 Task: Create a due date automation trigger when advanced on, 2 days before a card is due add dates with a due date at 11:00 AM.
Action: Mouse moved to (1184, 335)
Screenshot: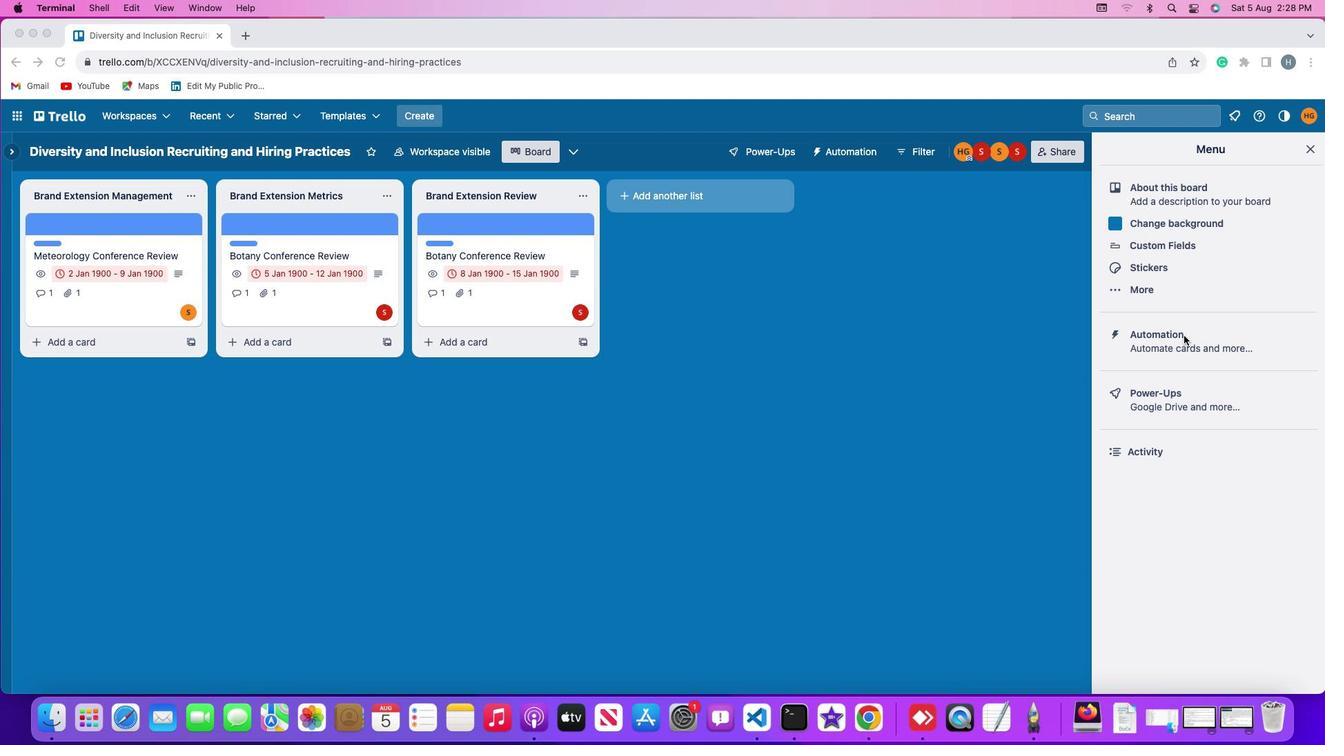 
Action: Mouse pressed left at (1184, 335)
Screenshot: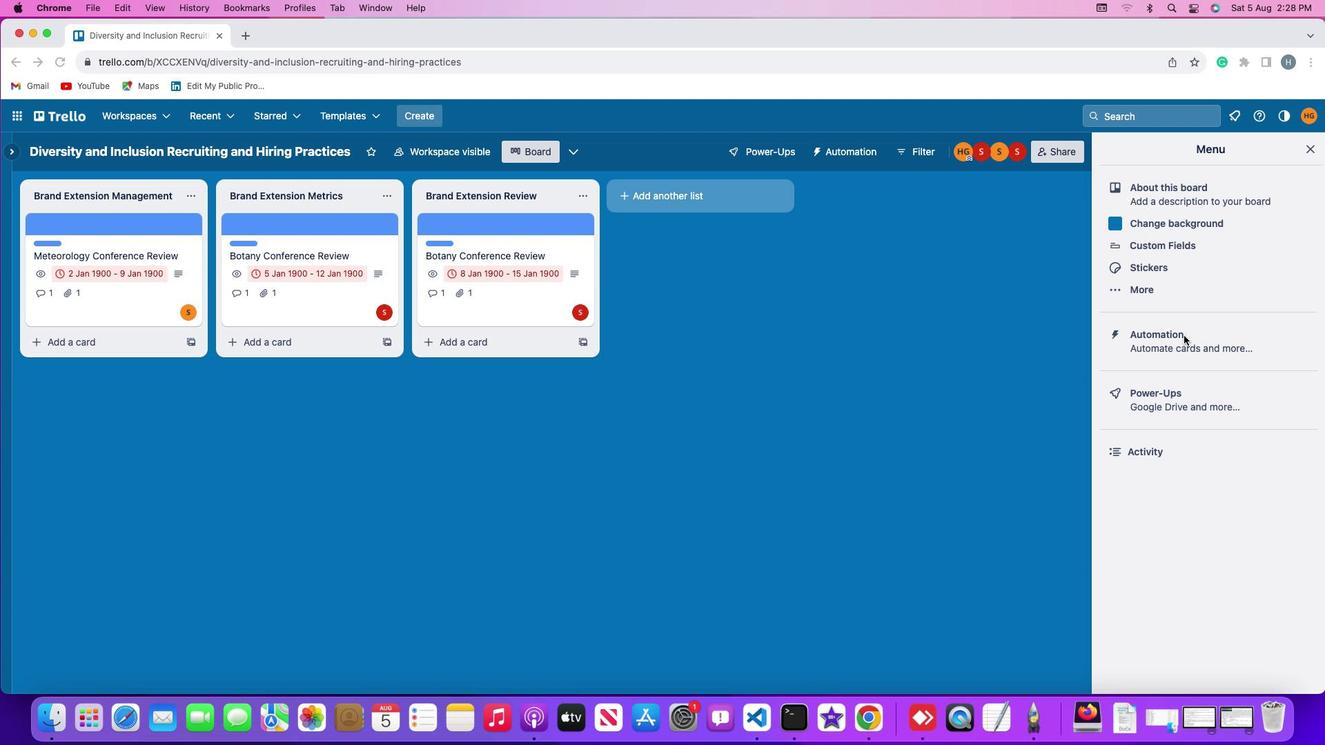 
Action: Mouse pressed left at (1184, 335)
Screenshot: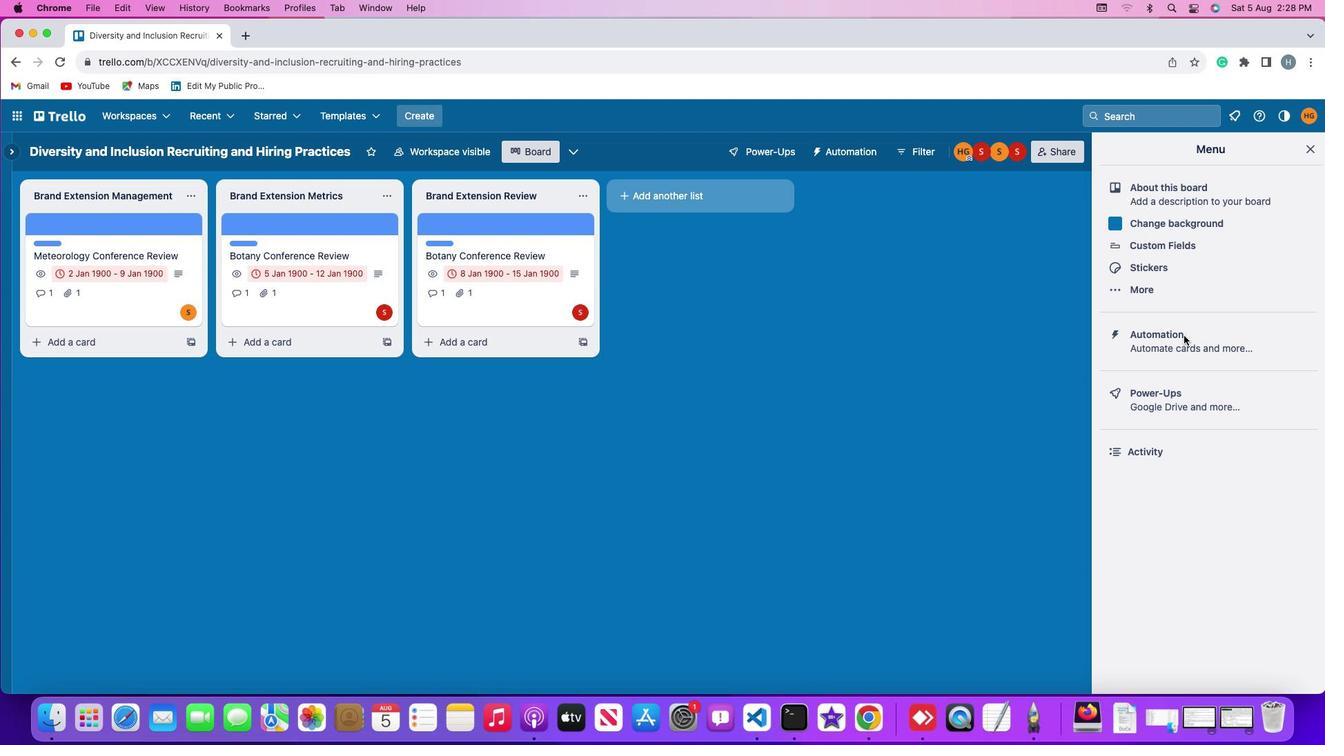 
Action: Mouse moved to (96, 329)
Screenshot: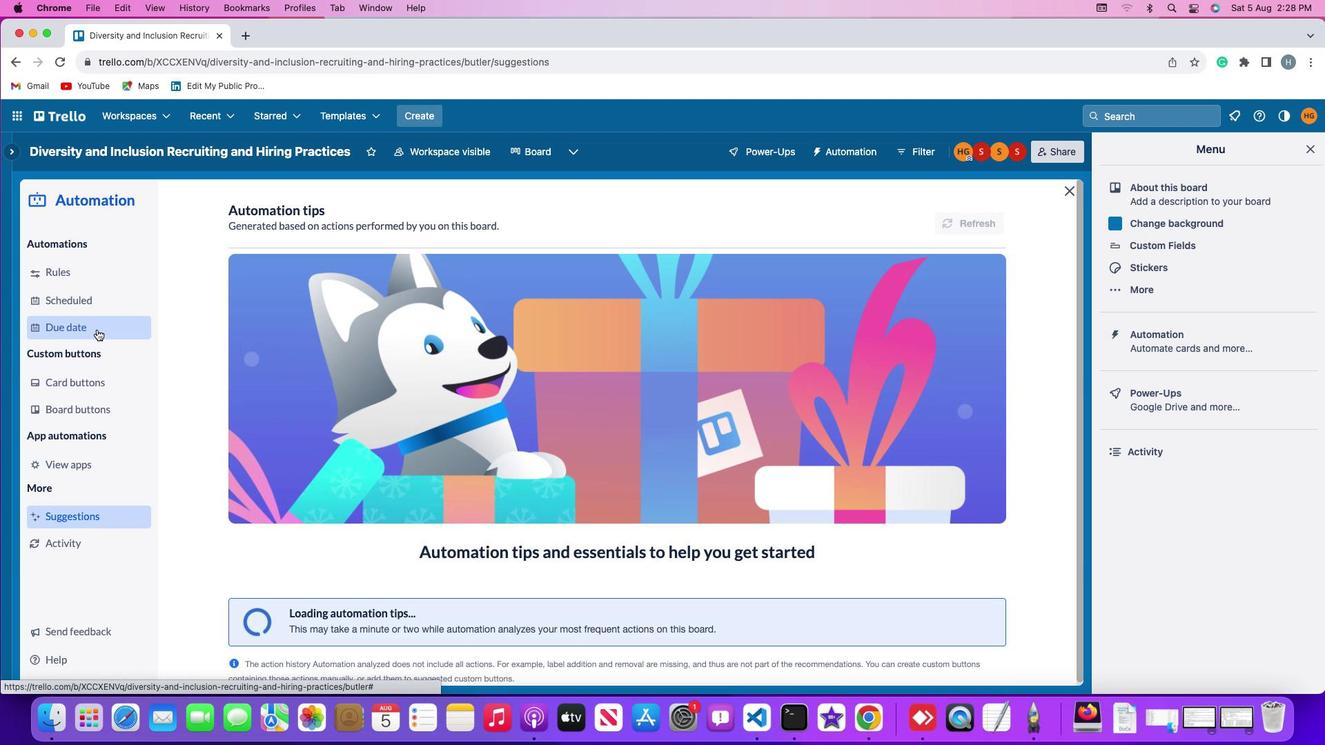 
Action: Mouse pressed left at (96, 329)
Screenshot: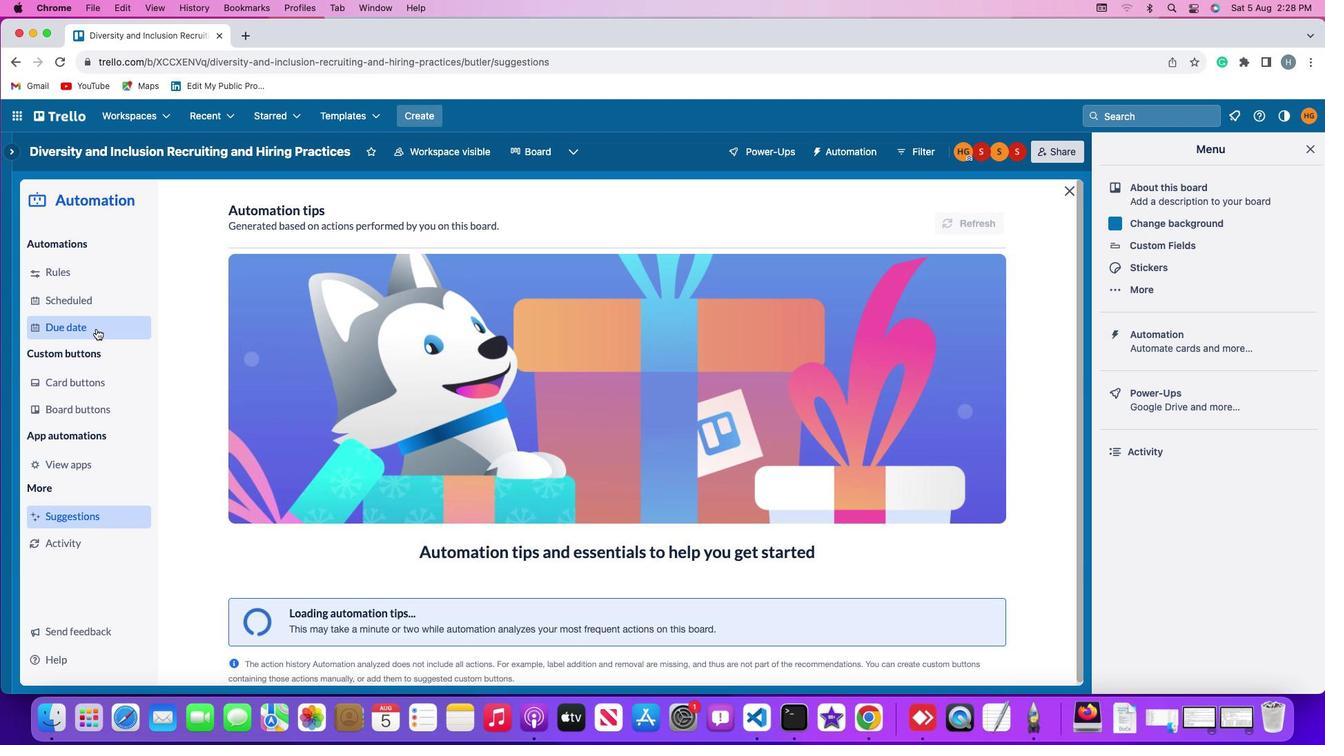 
Action: Mouse moved to (935, 214)
Screenshot: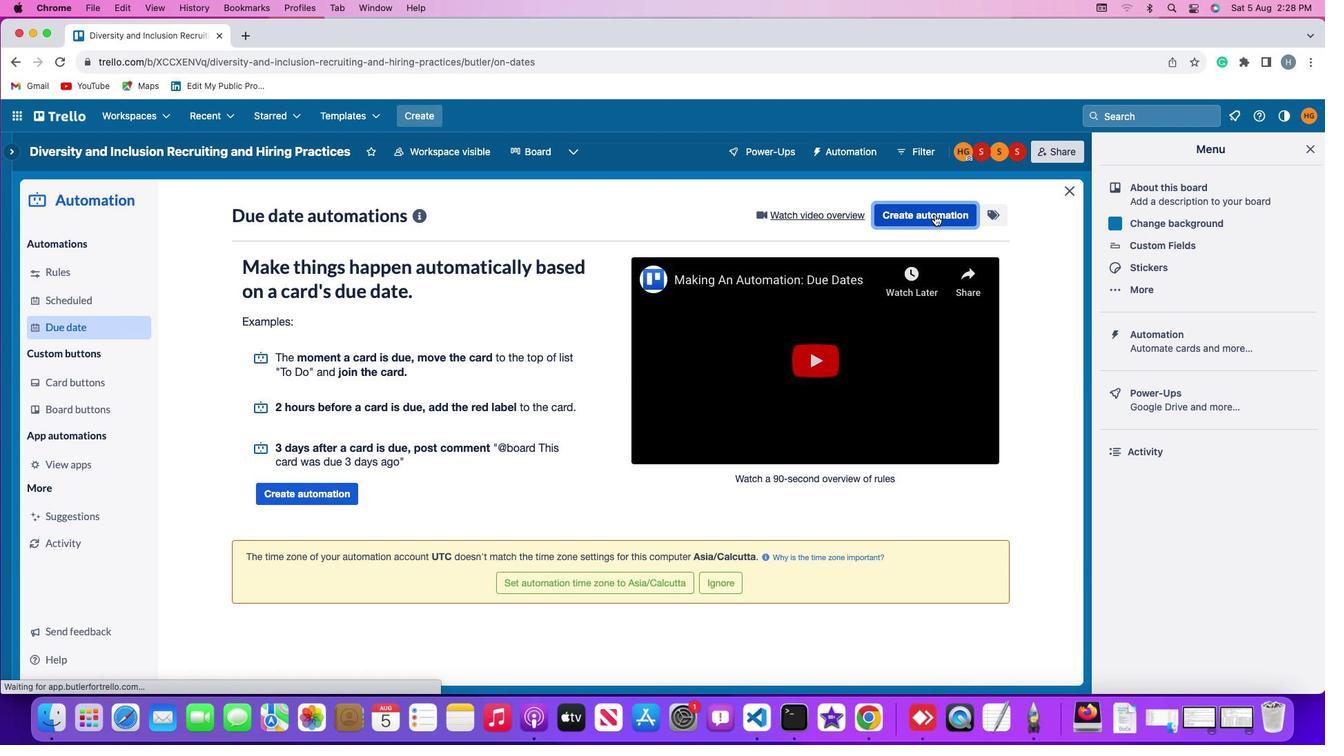 
Action: Mouse pressed left at (935, 214)
Screenshot: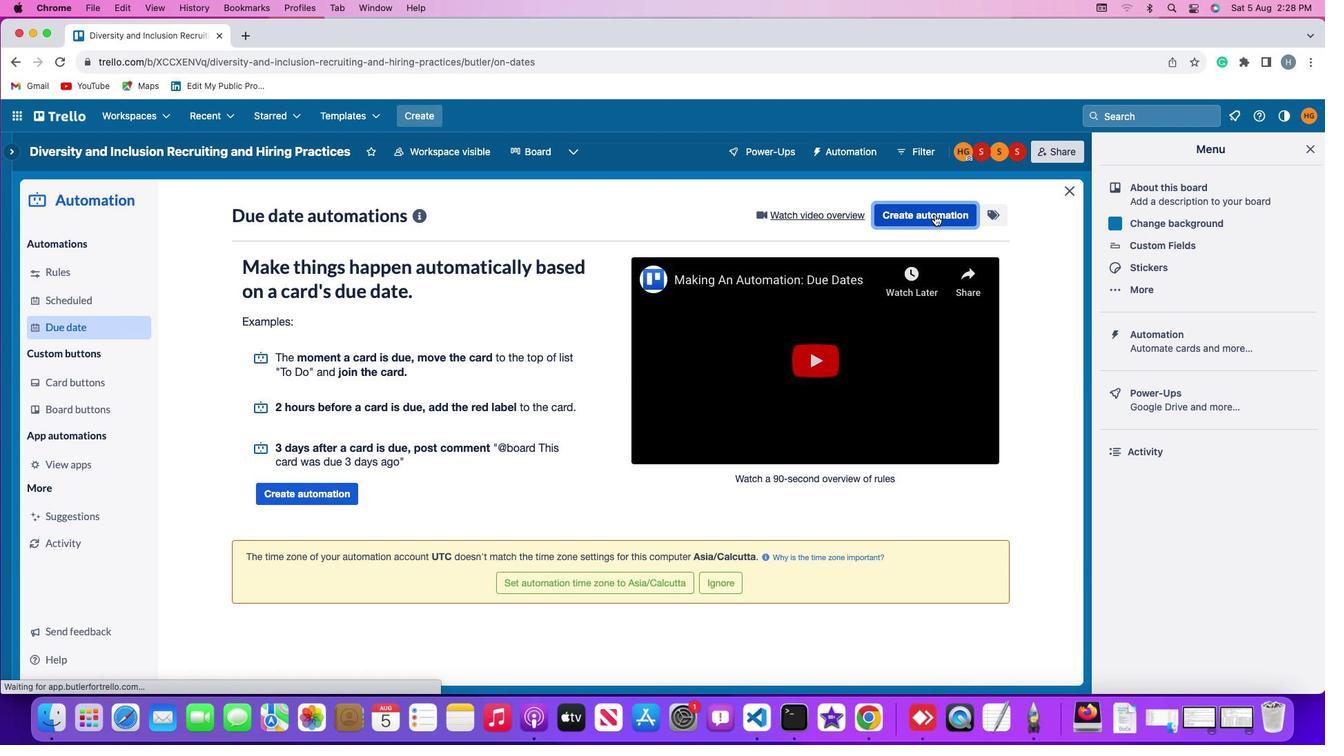 
Action: Mouse moved to (619, 341)
Screenshot: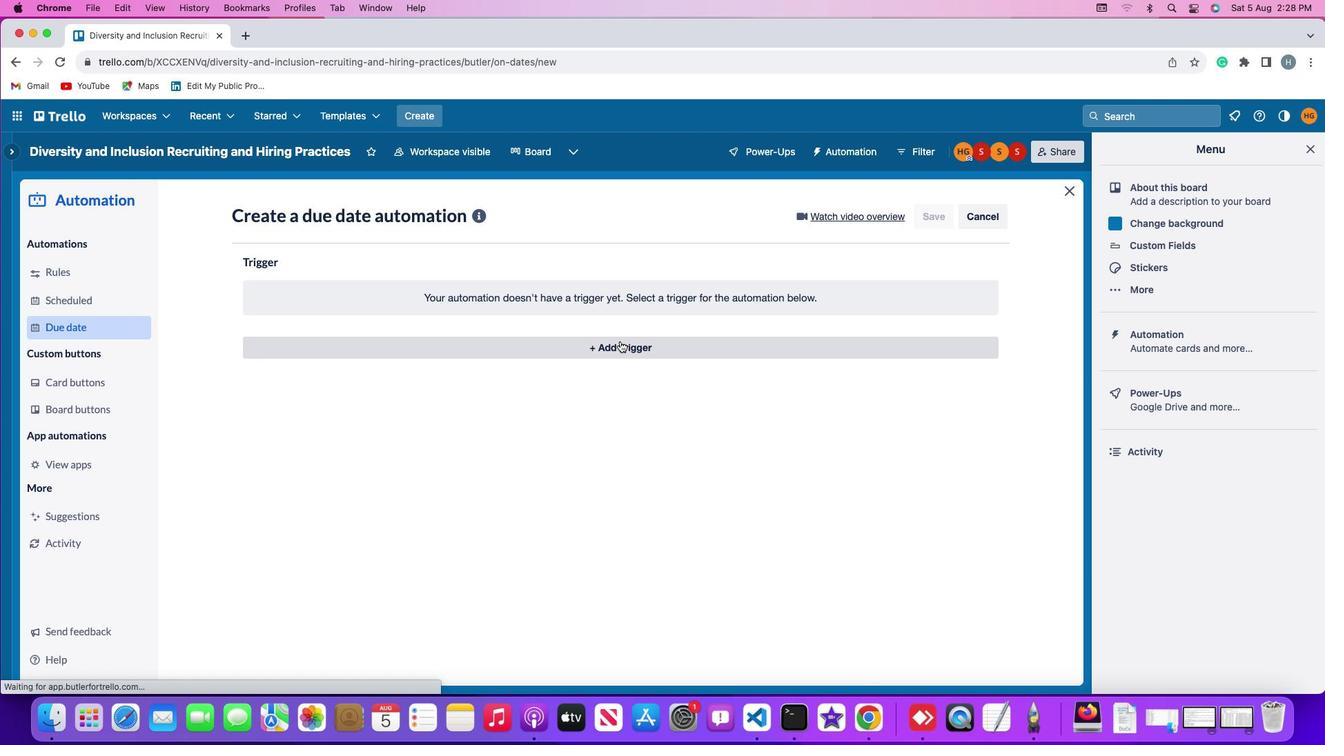 
Action: Mouse pressed left at (619, 341)
Screenshot: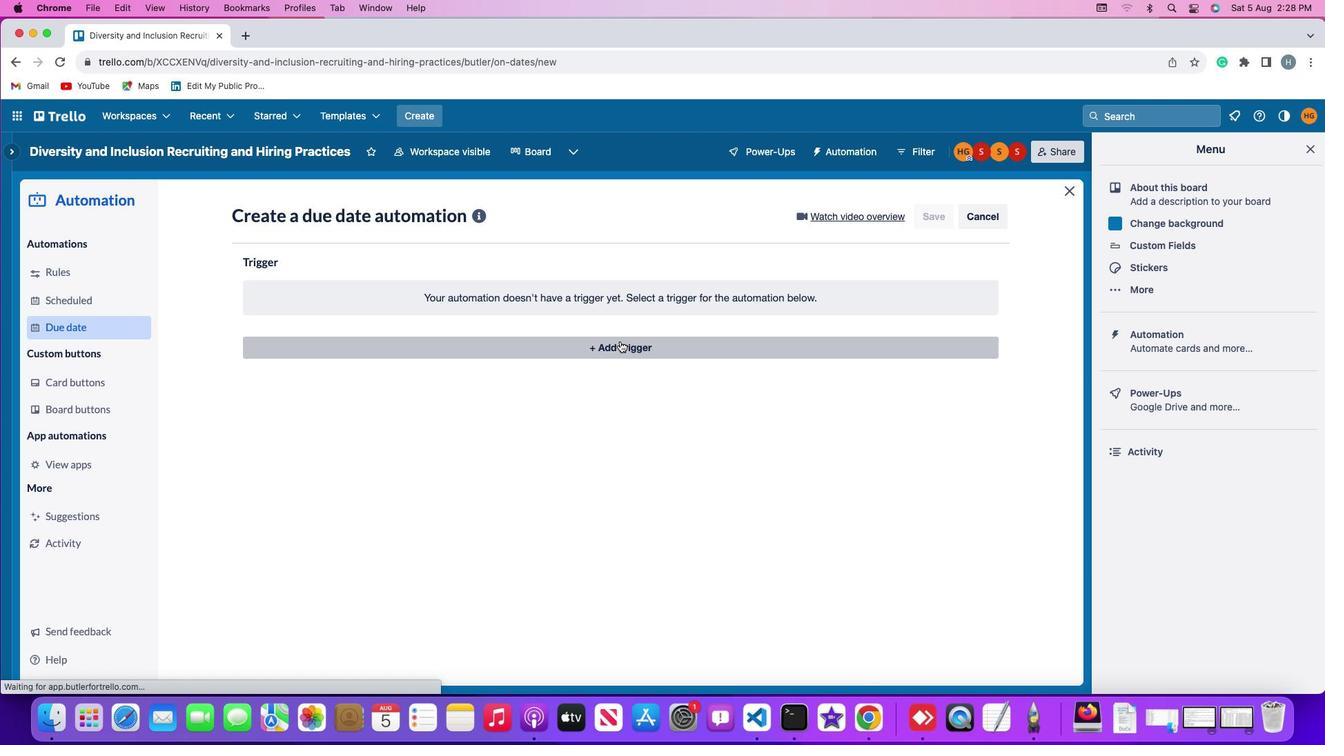 
Action: Mouse moved to (277, 553)
Screenshot: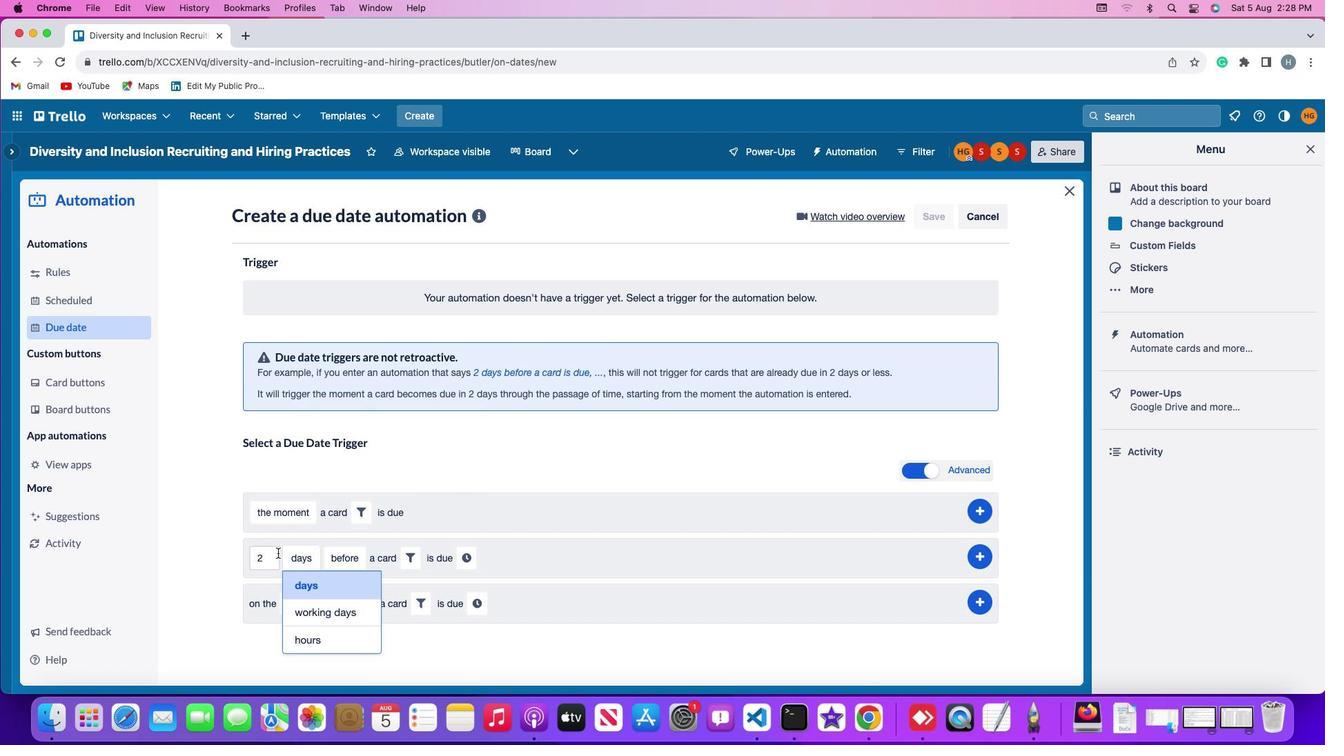 
Action: Mouse pressed left at (277, 553)
Screenshot: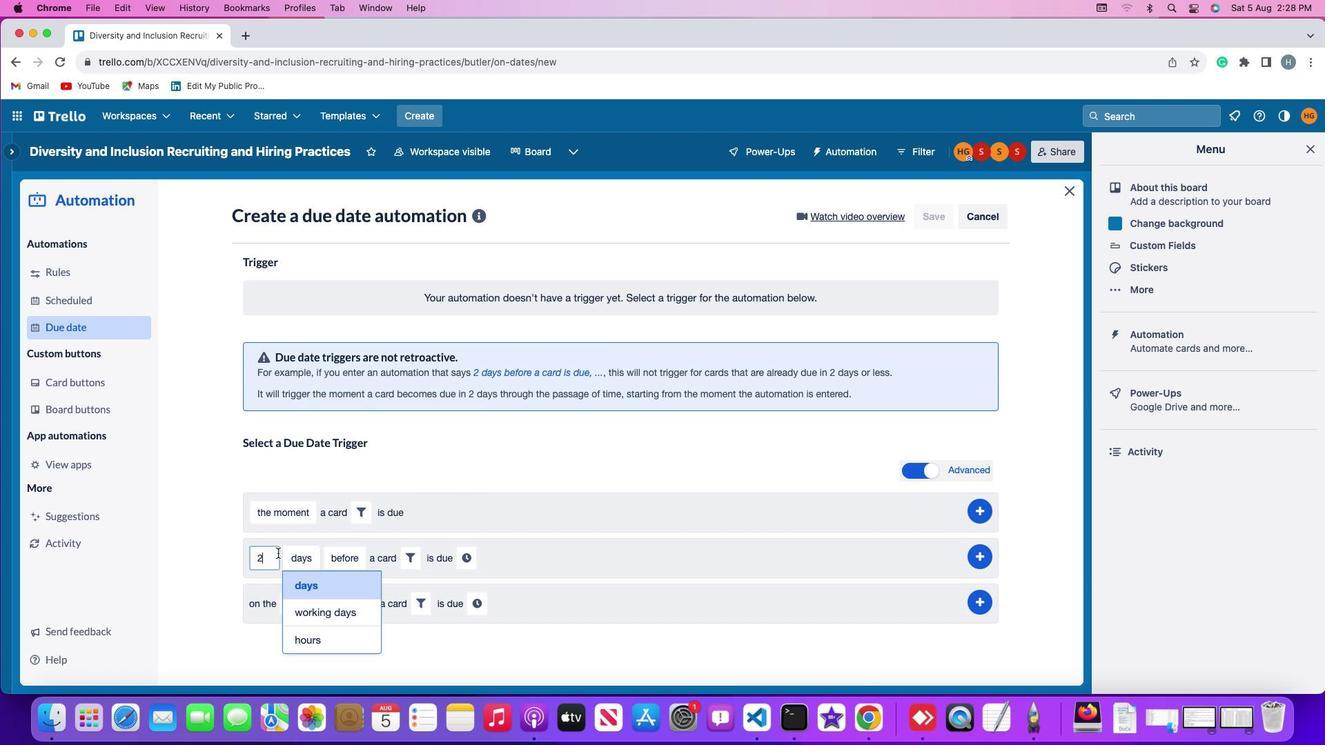 
Action: Mouse moved to (278, 553)
Screenshot: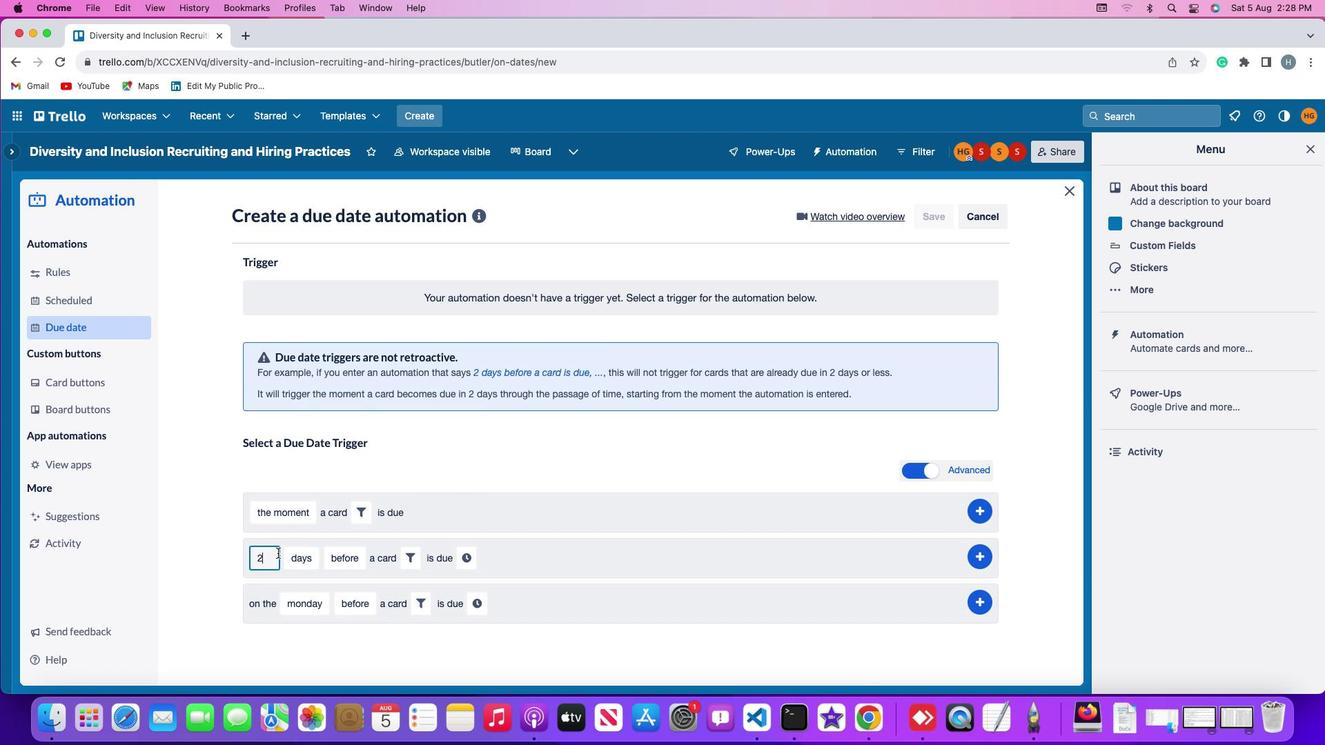
Action: Key pressed Key.backspace'2'
Screenshot: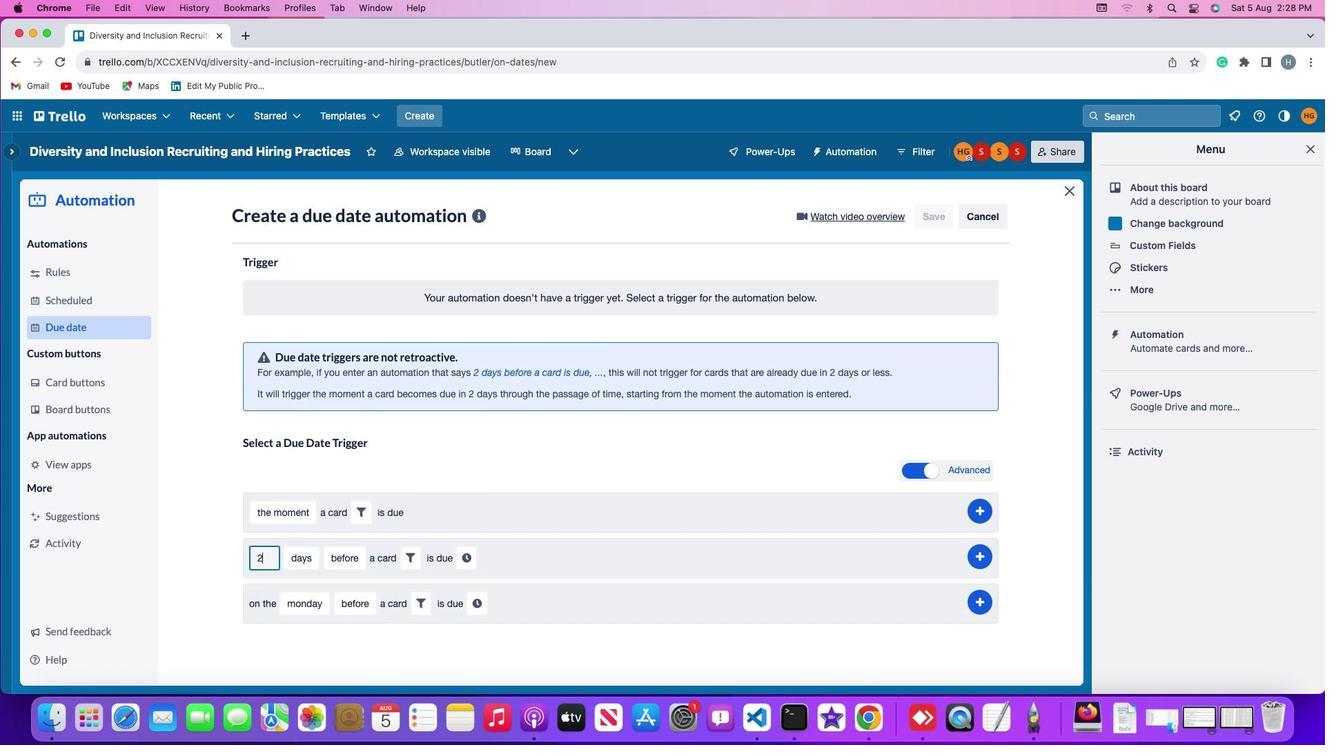 
Action: Mouse moved to (299, 557)
Screenshot: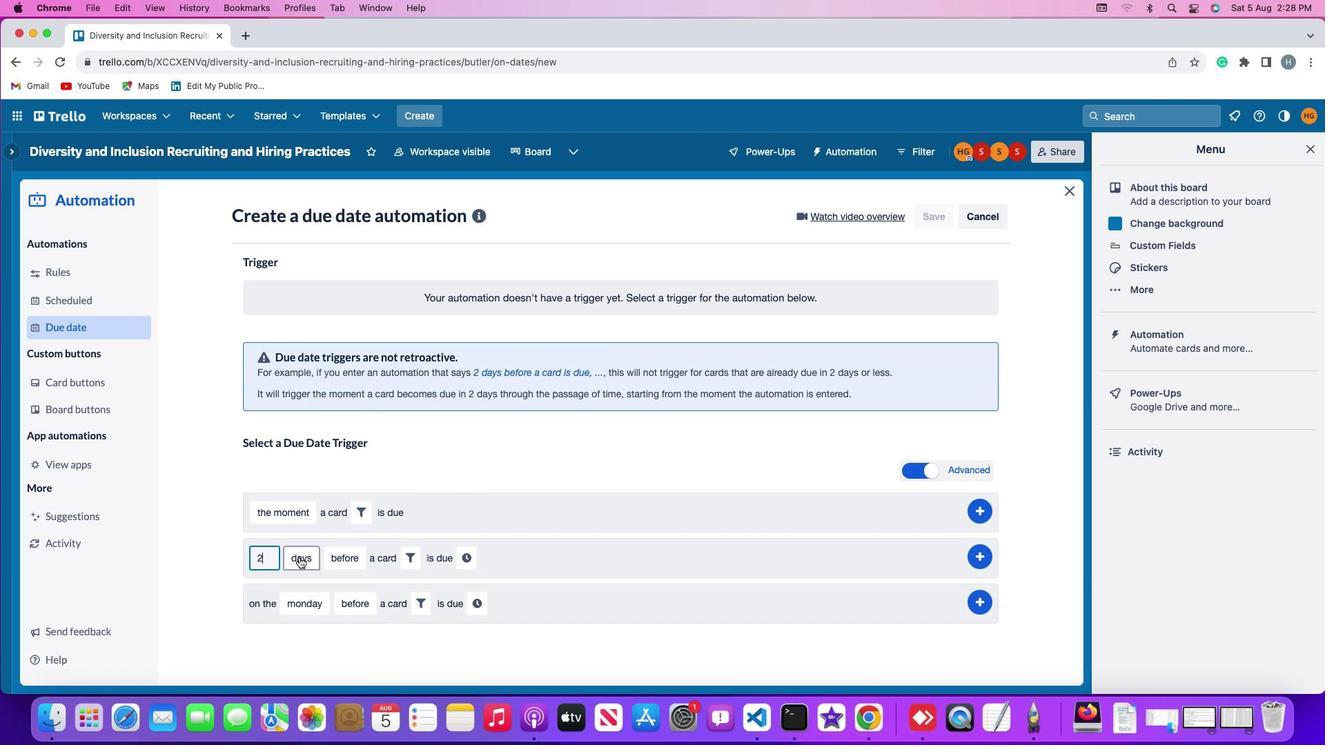 
Action: Mouse pressed left at (299, 557)
Screenshot: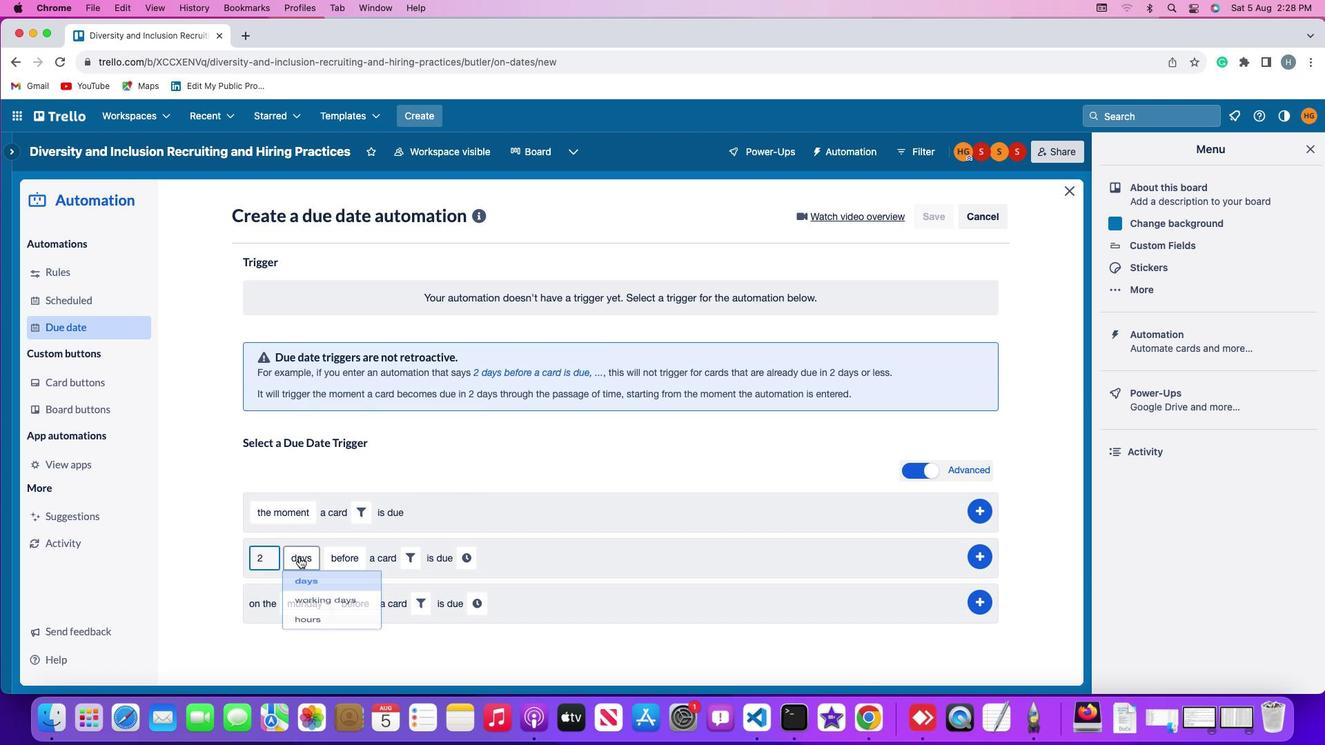 
Action: Mouse moved to (310, 582)
Screenshot: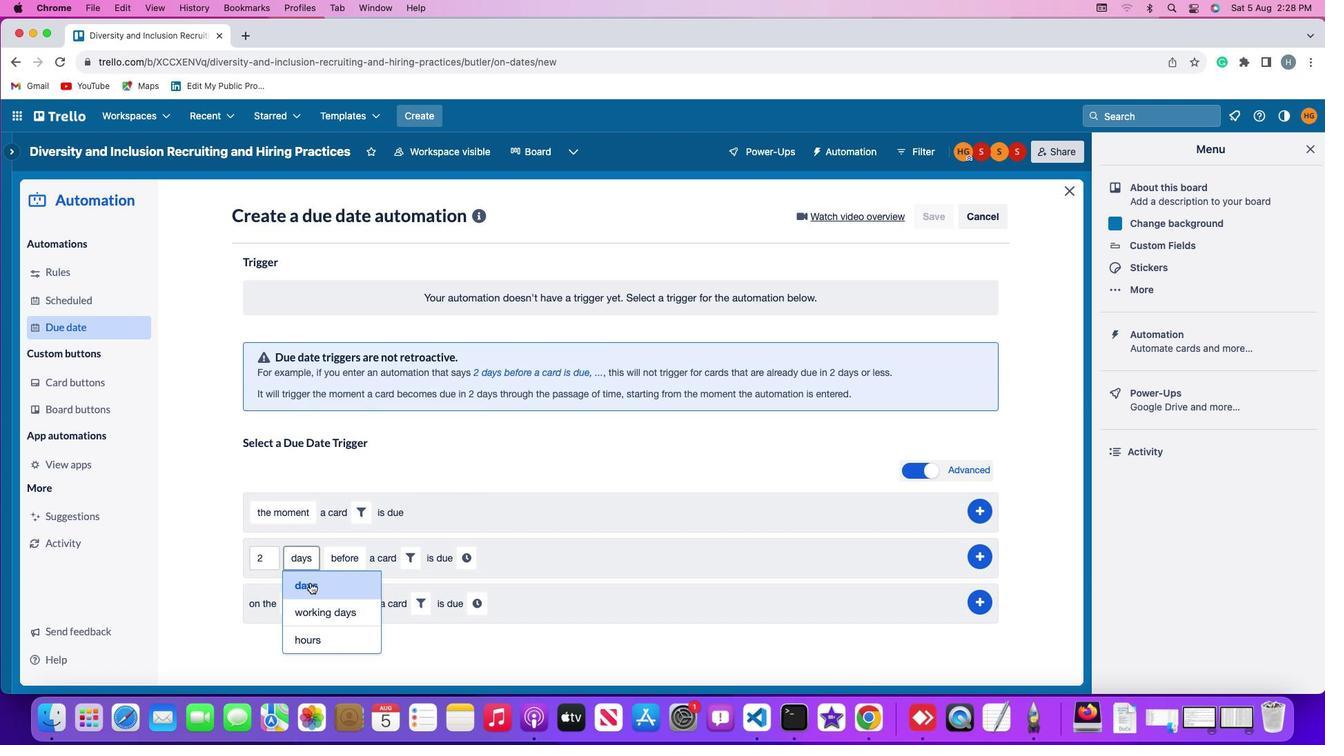 
Action: Mouse pressed left at (310, 582)
Screenshot: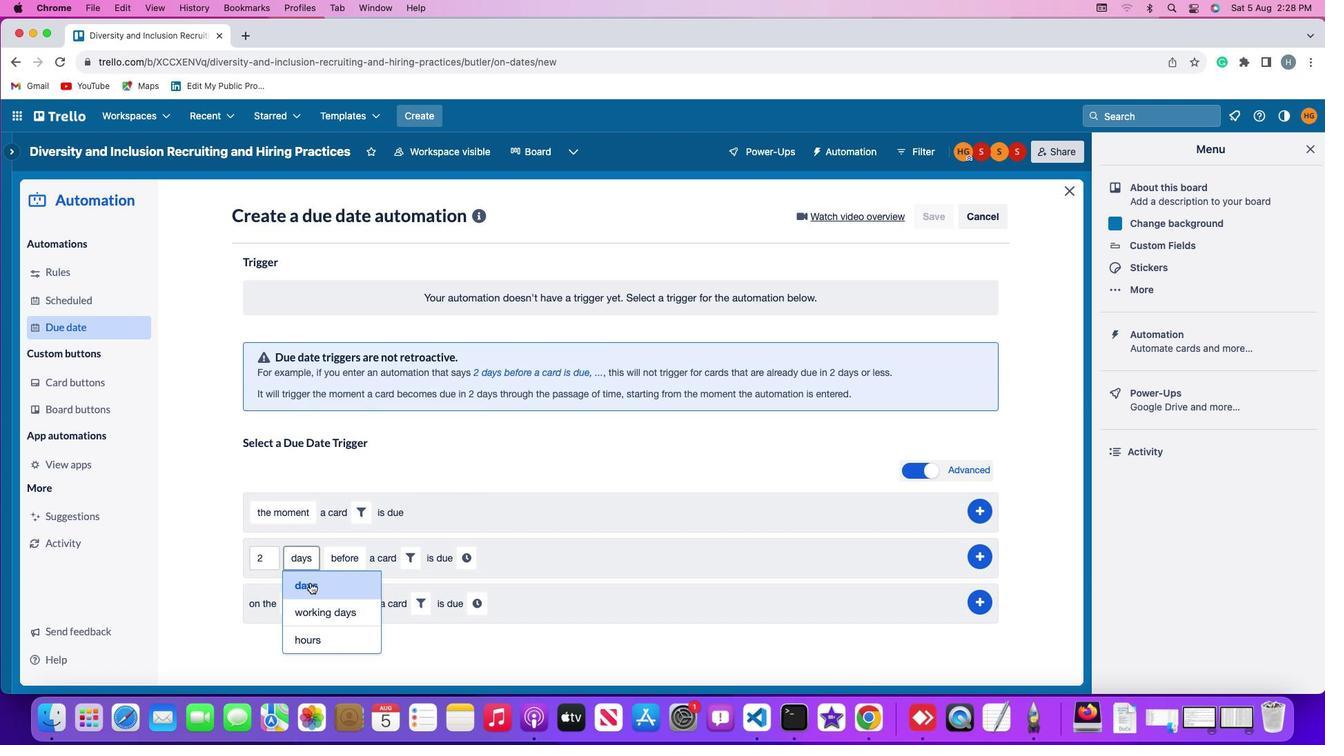 
Action: Mouse moved to (341, 560)
Screenshot: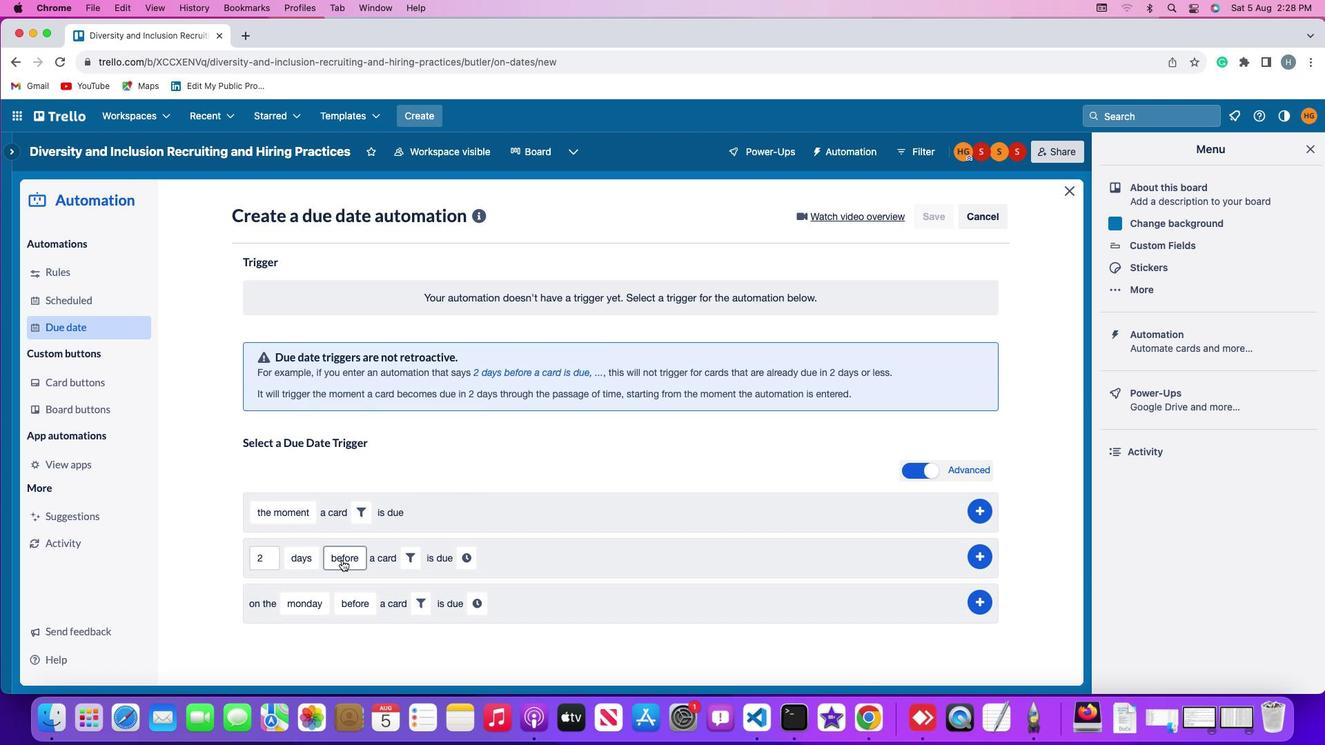 
Action: Mouse pressed left at (341, 560)
Screenshot: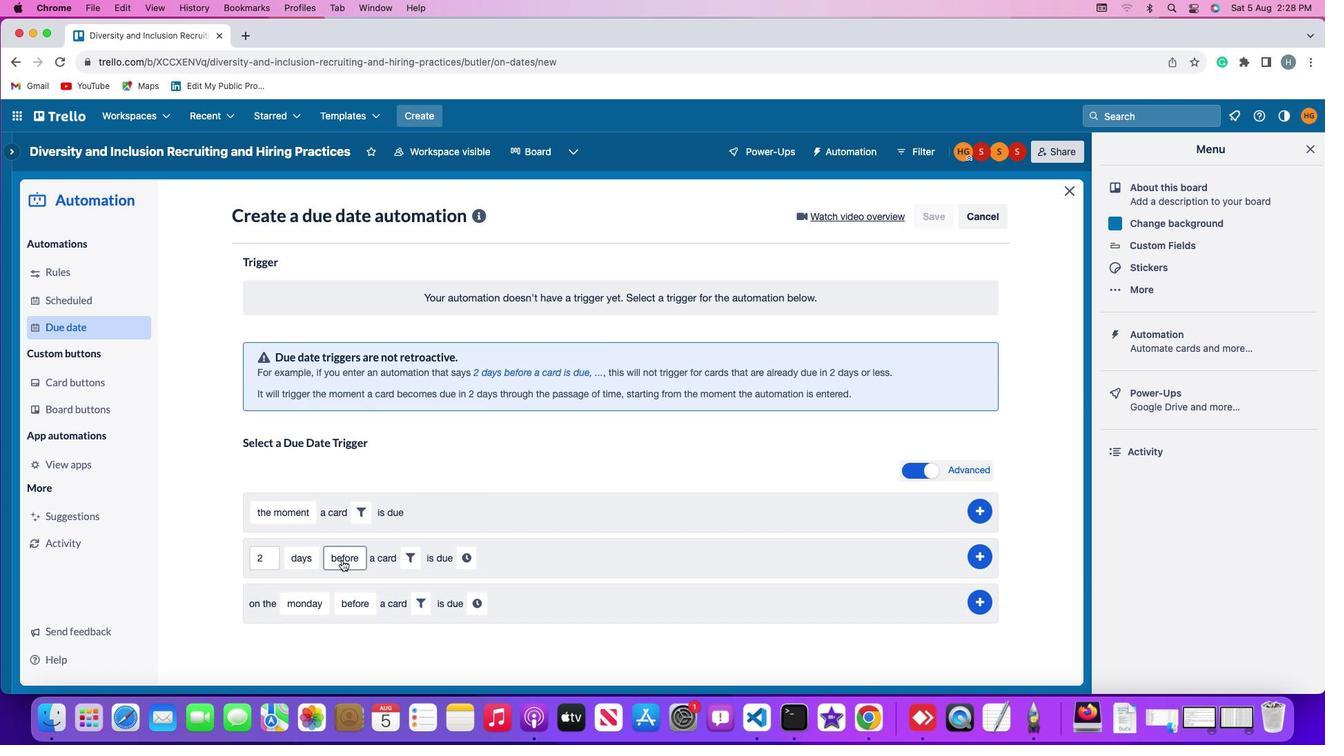 
Action: Mouse moved to (350, 583)
Screenshot: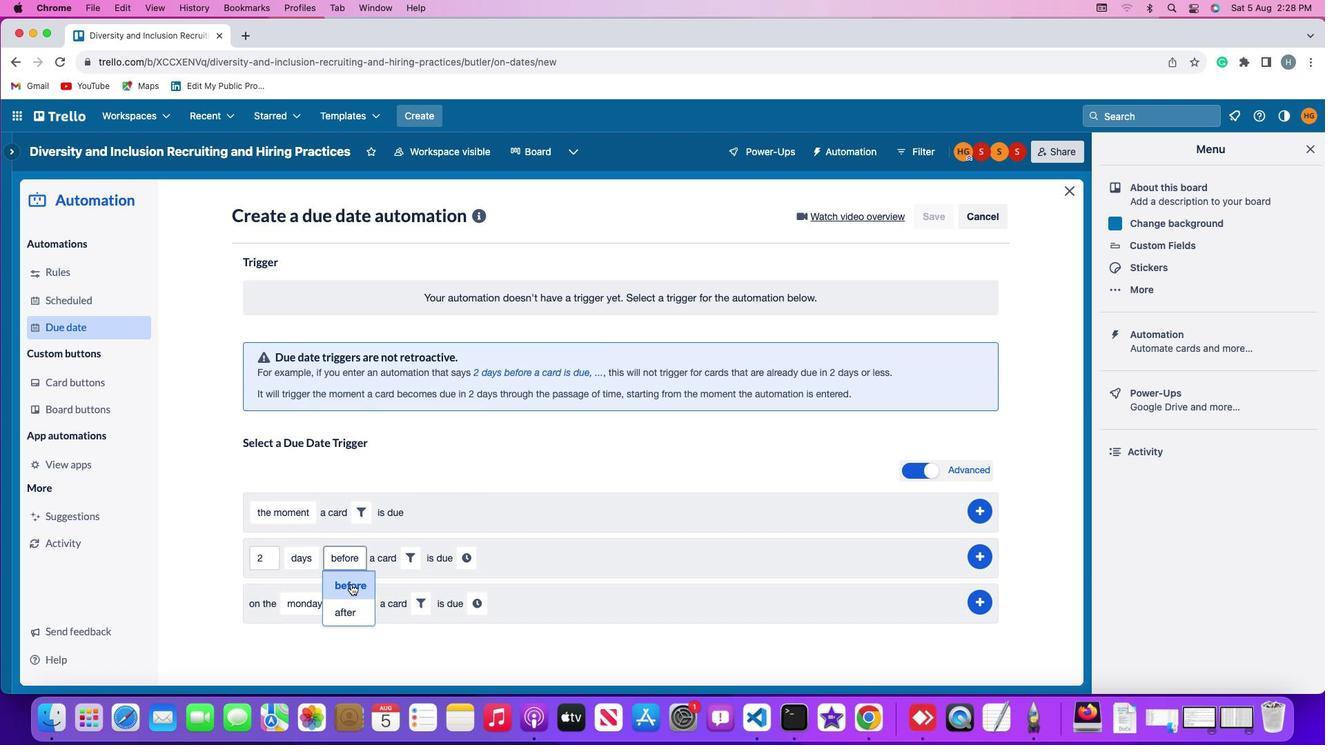 
Action: Mouse pressed left at (350, 583)
Screenshot: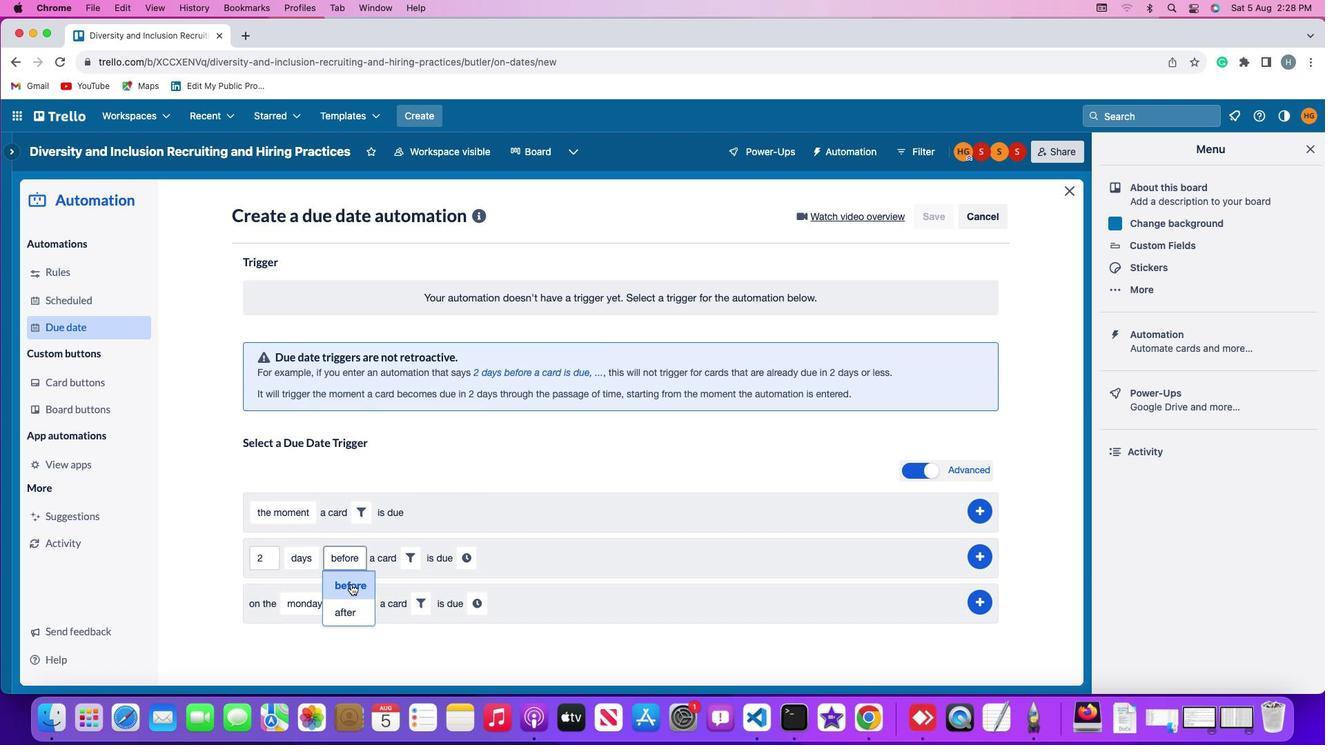 
Action: Mouse moved to (404, 559)
Screenshot: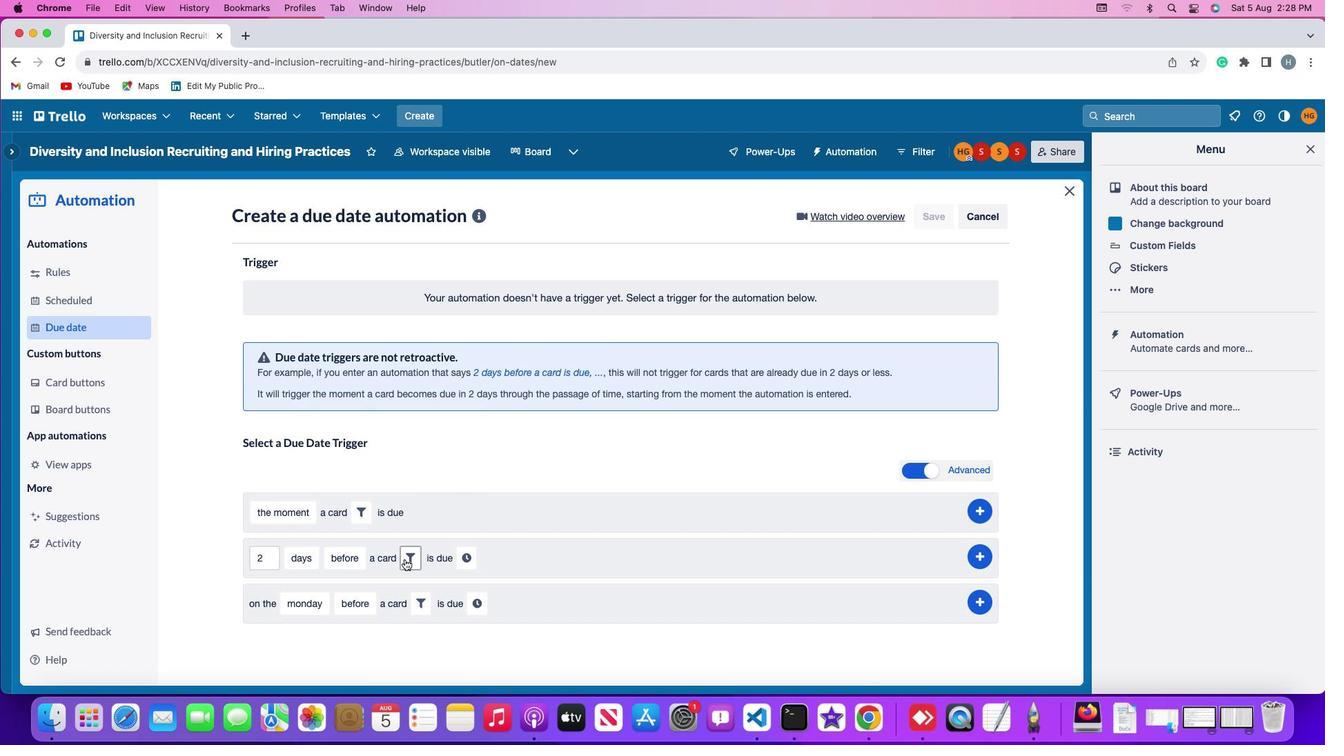 
Action: Mouse pressed left at (404, 559)
Screenshot: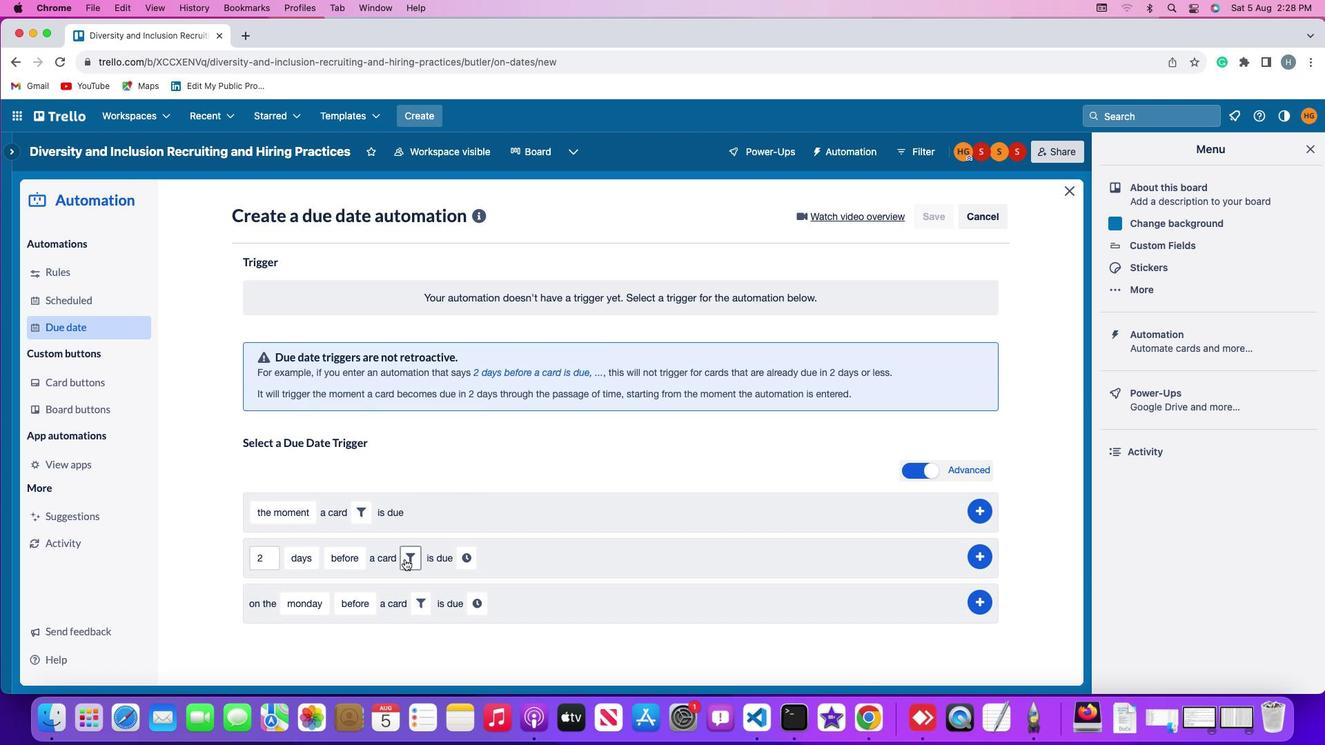
Action: Mouse moved to (481, 601)
Screenshot: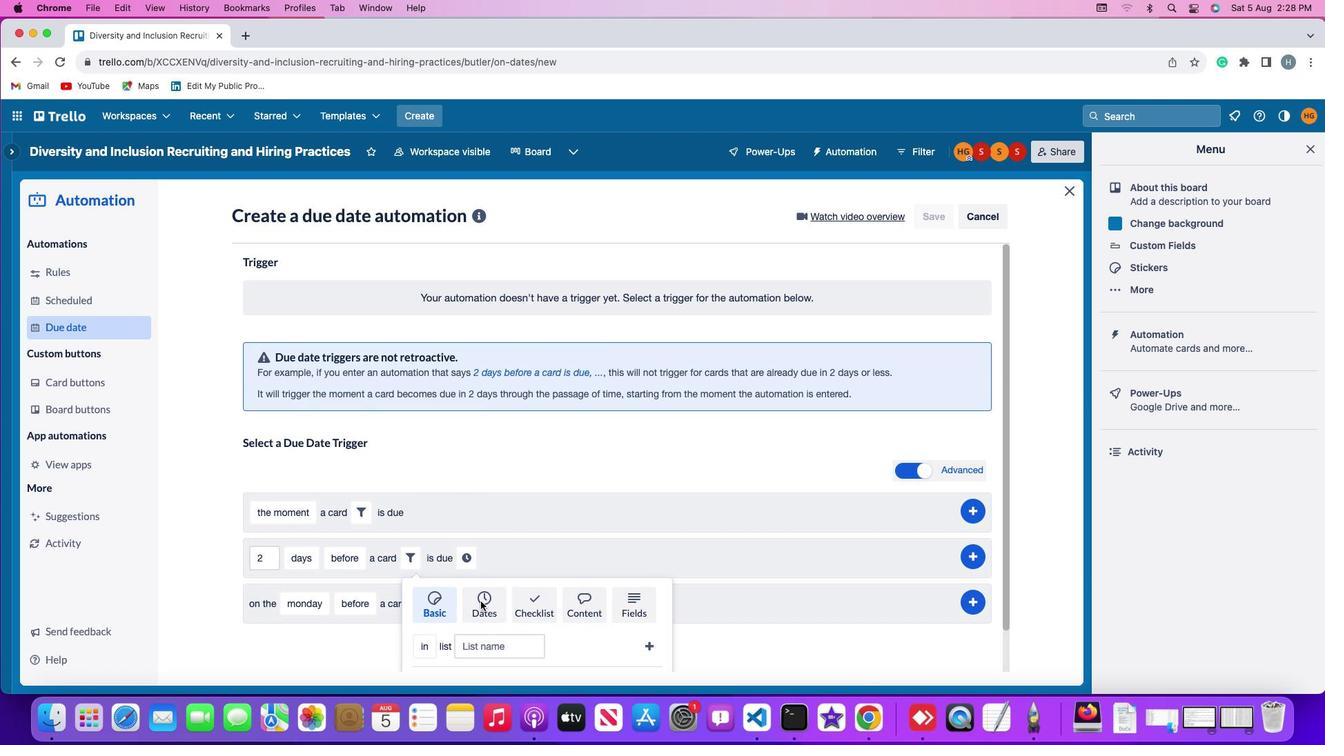 
Action: Mouse pressed left at (481, 601)
Screenshot: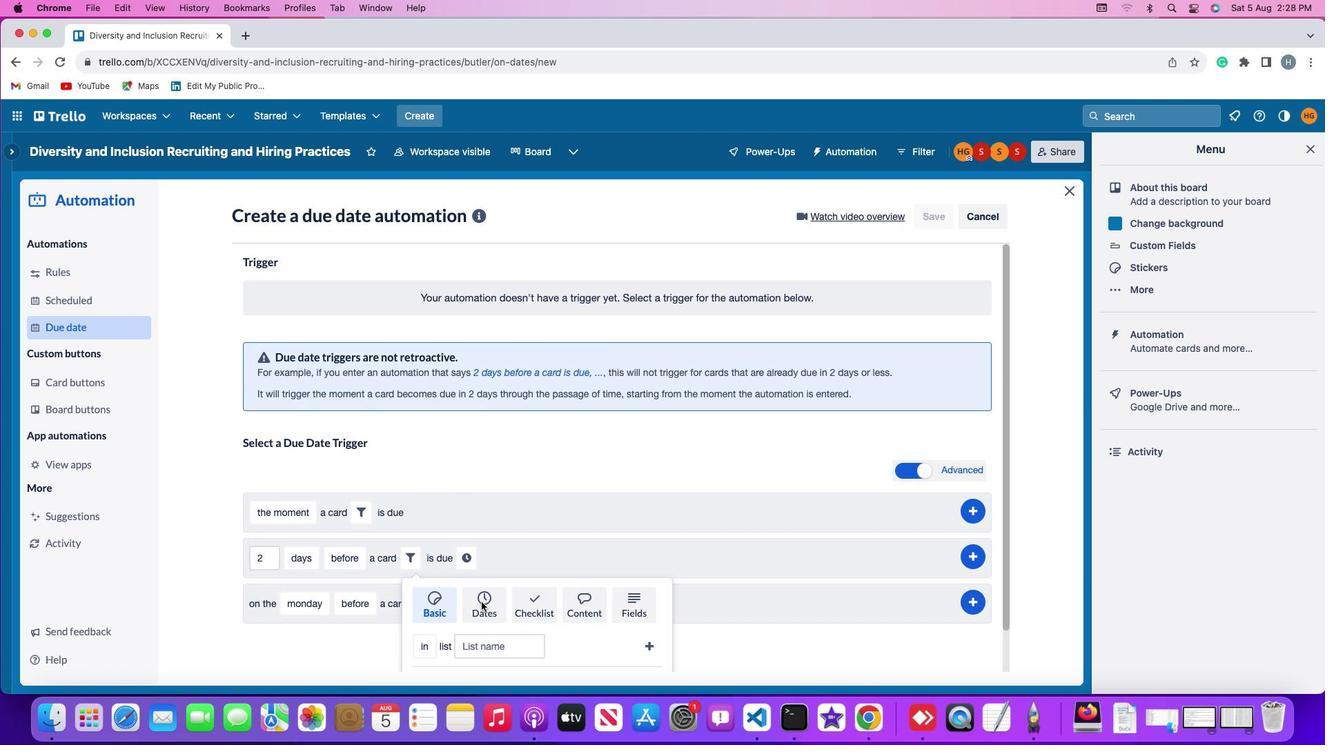 
Action: Mouse moved to (484, 599)
Screenshot: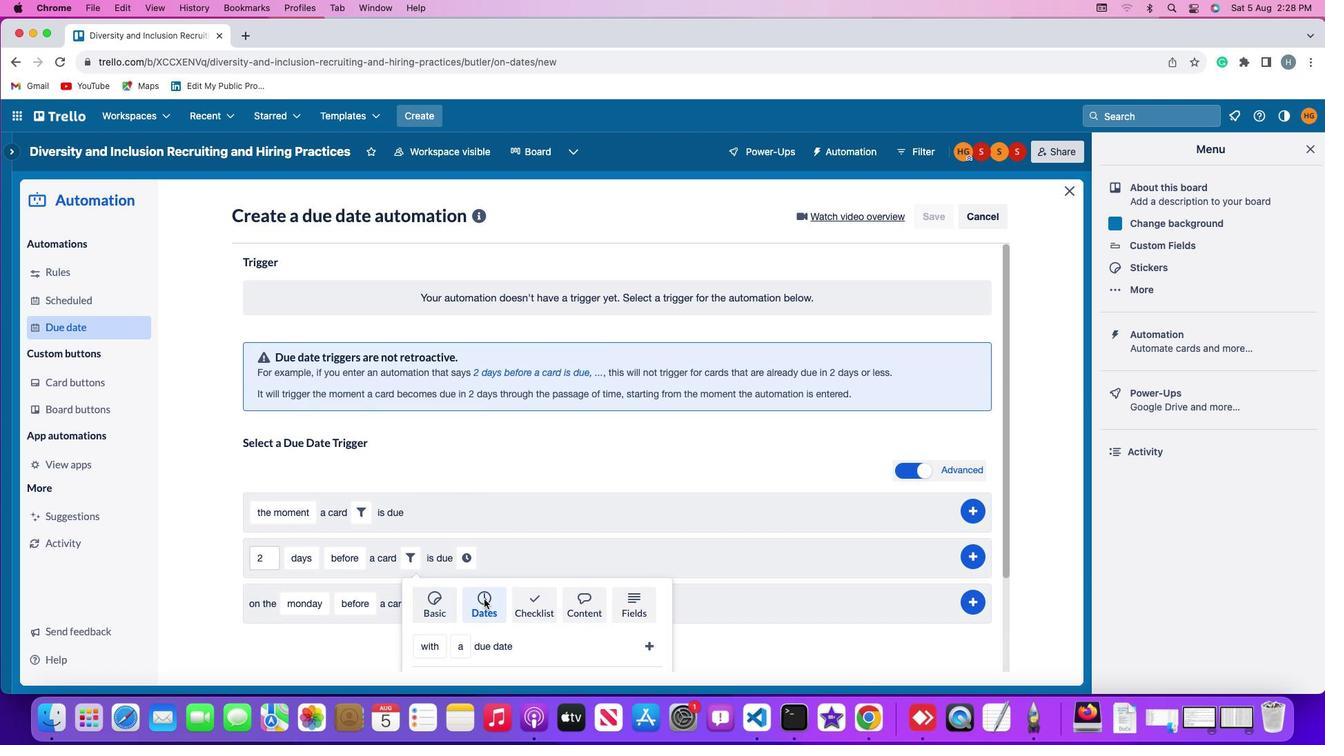 
Action: Mouse scrolled (484, 599) with delta (0, 0)
Screenshot: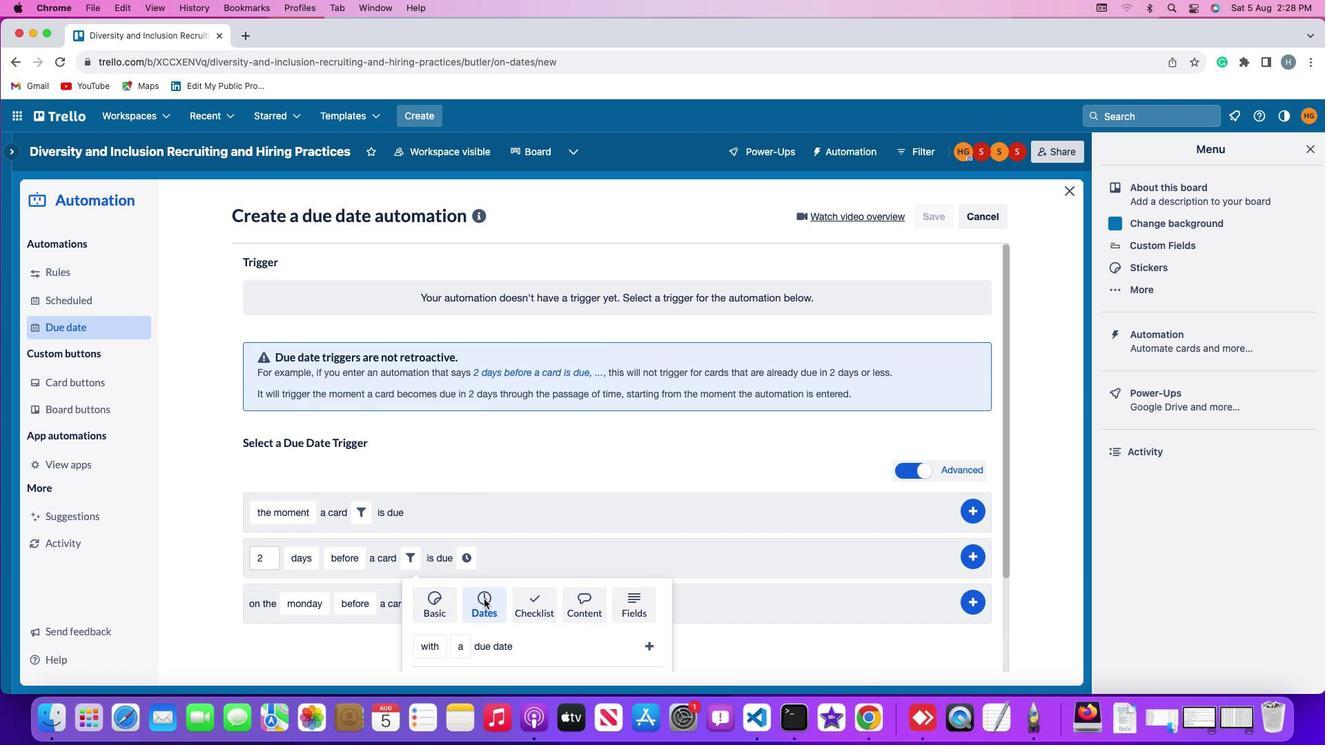 
Action: Mouse scrolled (484, 599) with delta (0, 0)
Screenshot: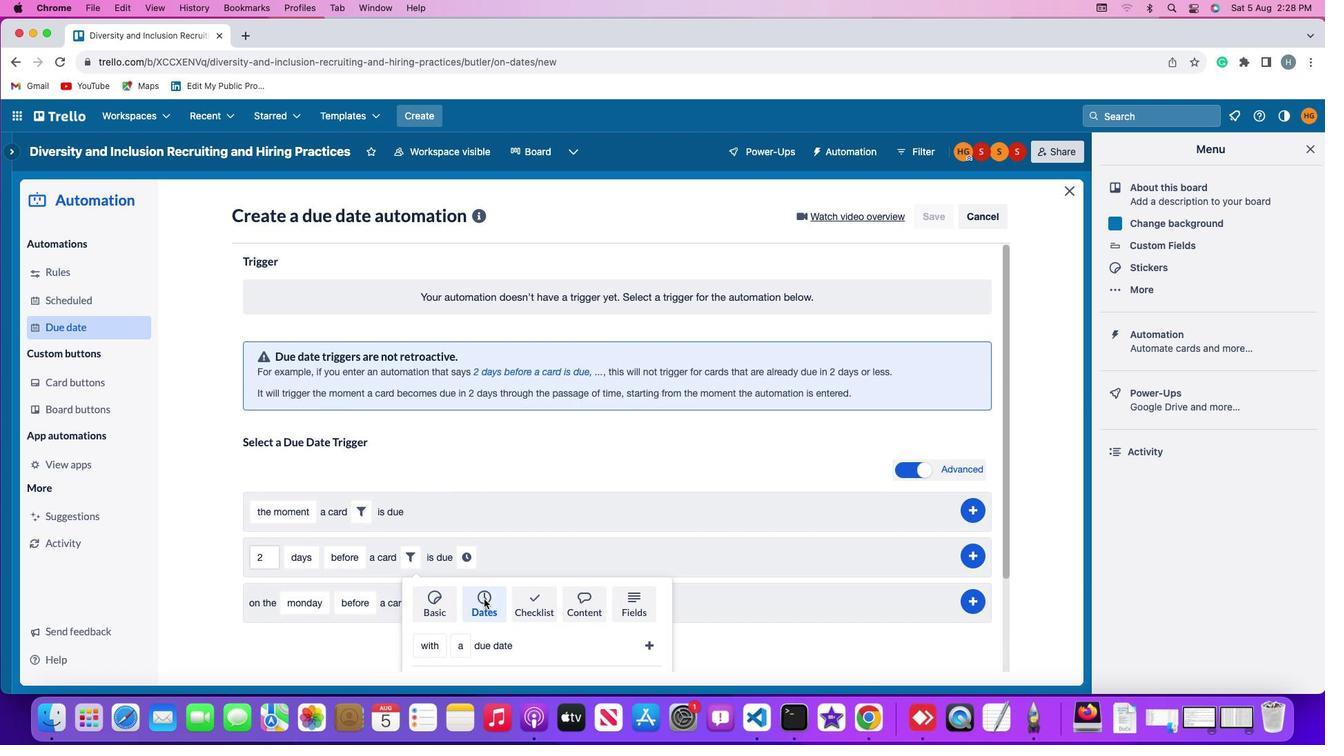 
Action: Mouse scrolled (484, 599) with delta (0, -2)
Screenshot: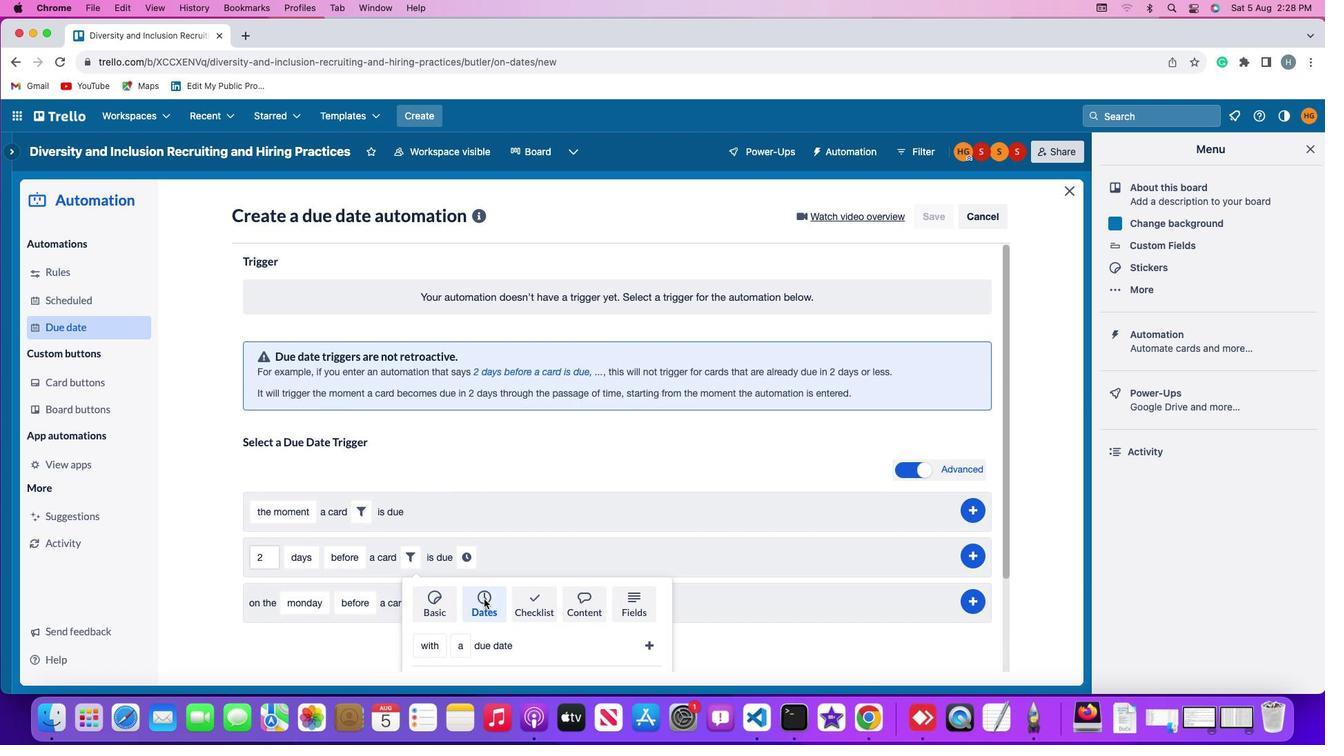 
Action: Mouse scrolled (484, 599) with delta (0, -3)
Screenshot: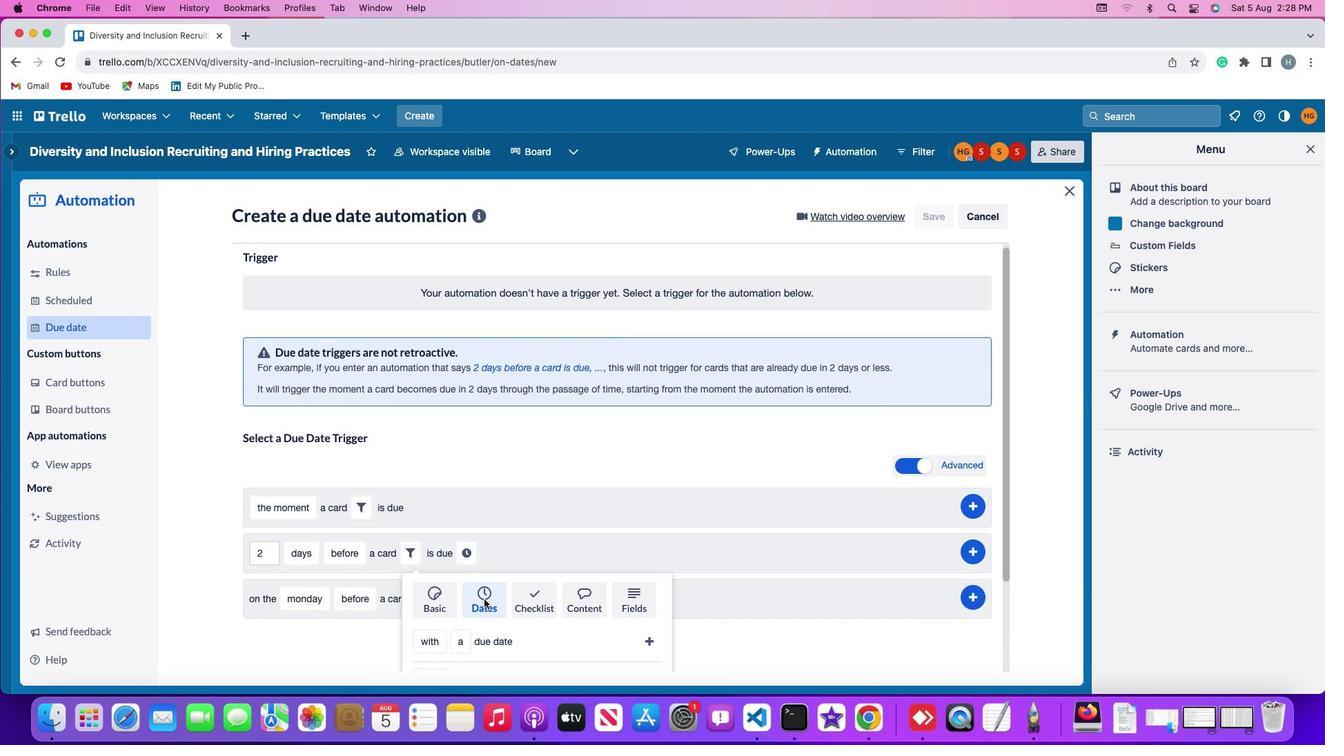 
Action: Mouse scrolled (484, 599) with delta (0, -4)
Screenshot: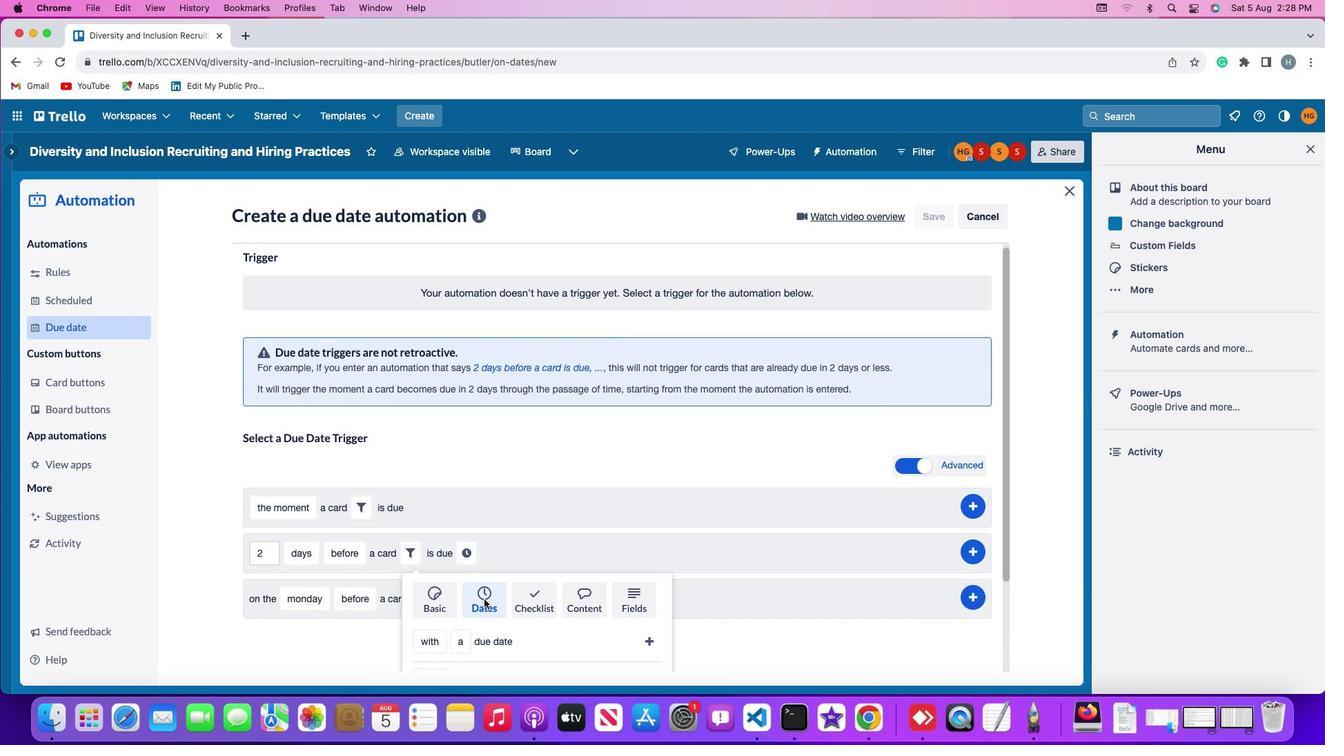 
Action: Mouse moved to (452, 524)
Screenshot: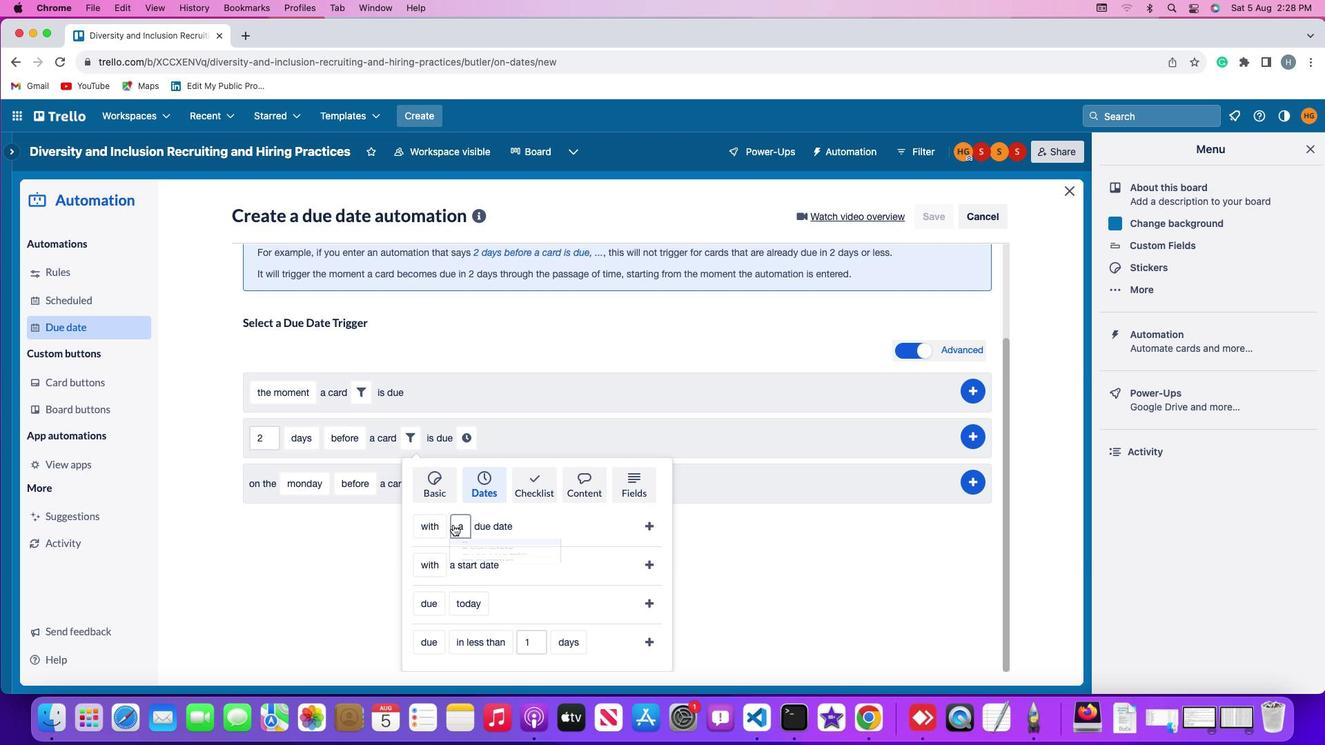 
Action: Mouse pressed left at (452, 524)
Screenshot: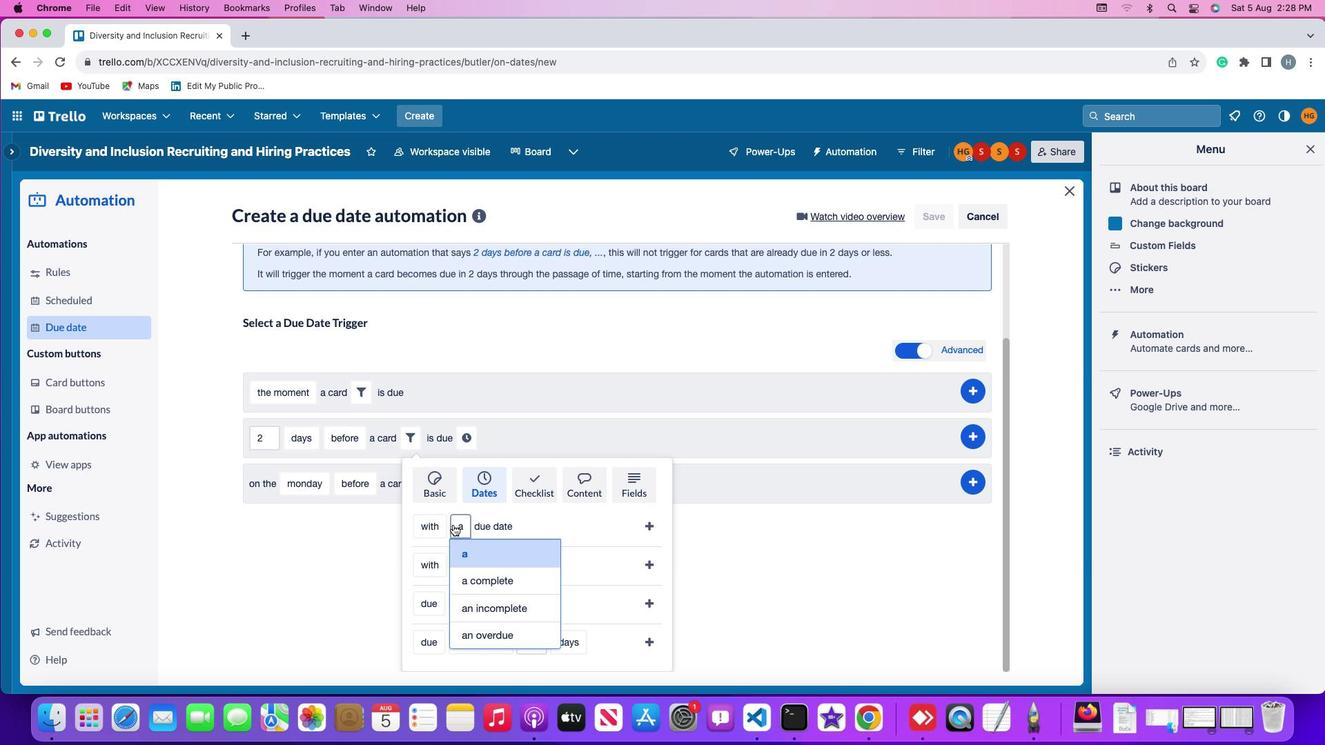 
Action: Mouse moved to (481, 553)
Screenshot: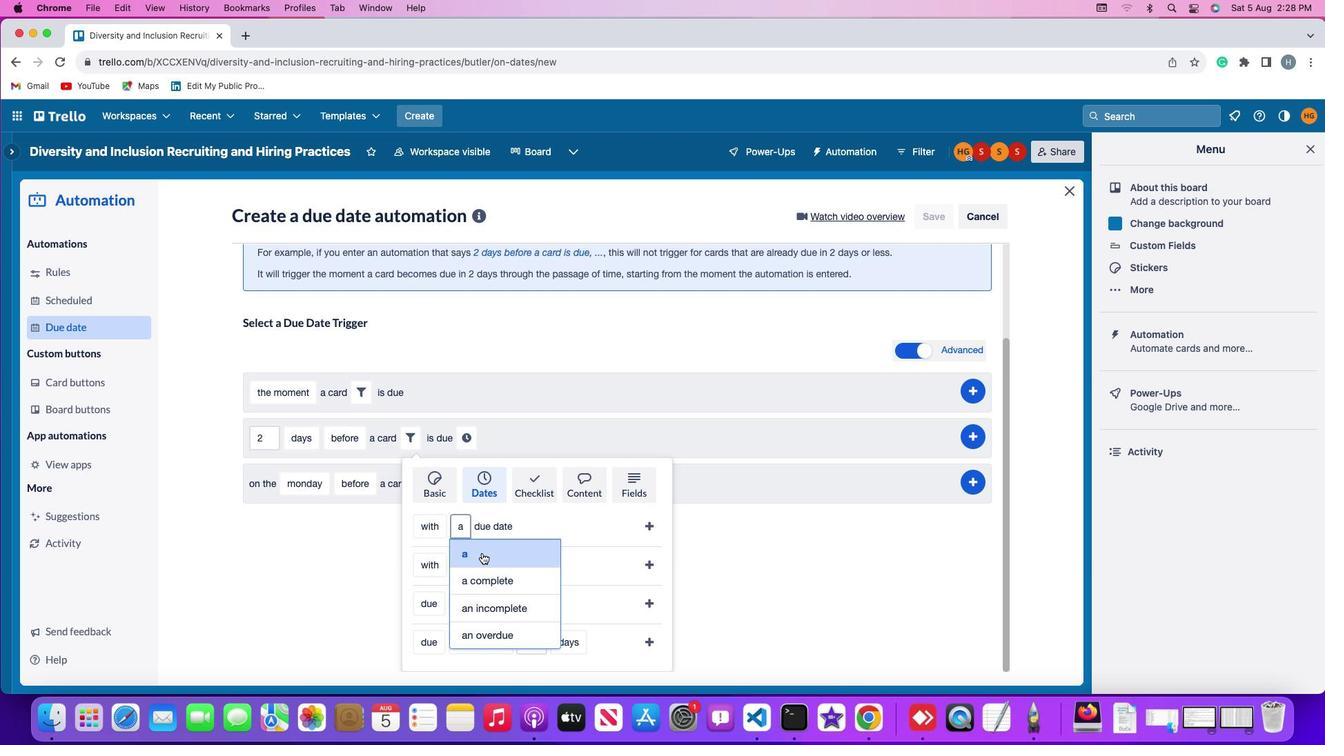 
Action: Mouse pressed left at (481, 553)
Screenshot: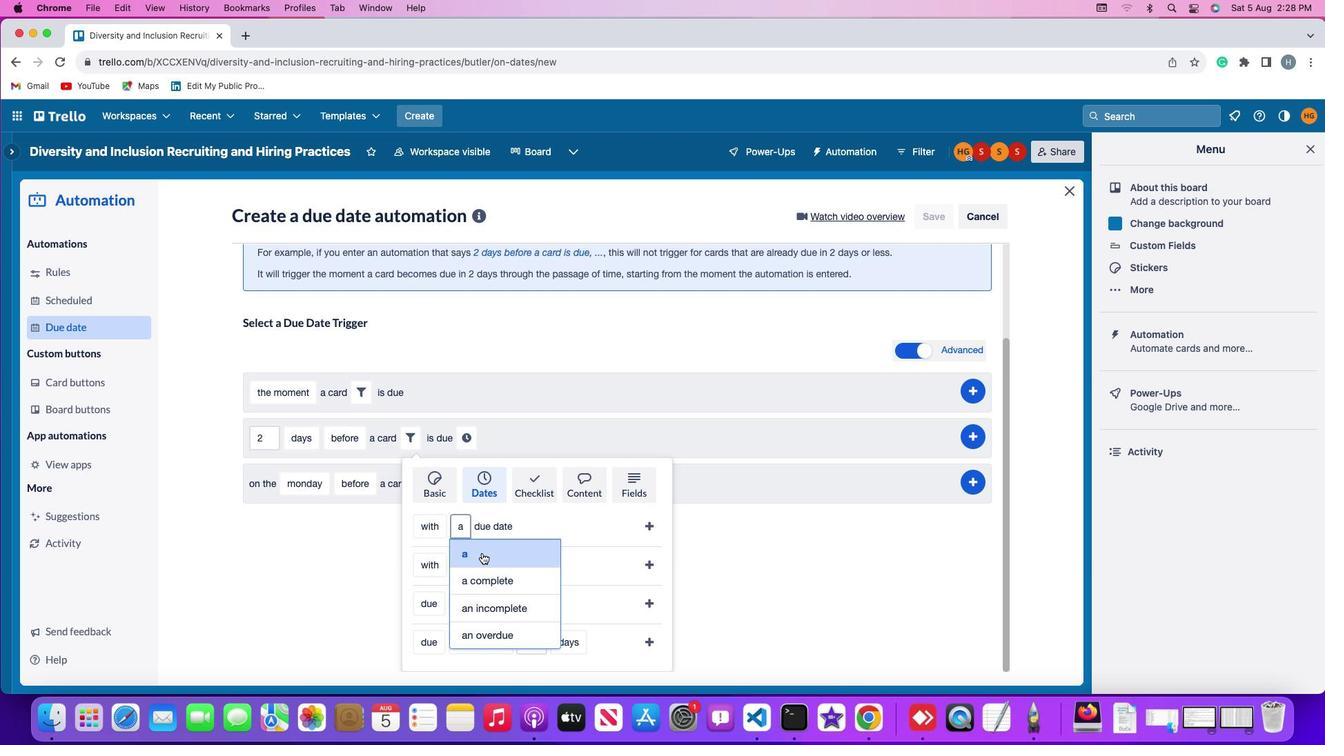 
Action: Mouse moved to (649, 522)
Screenshot: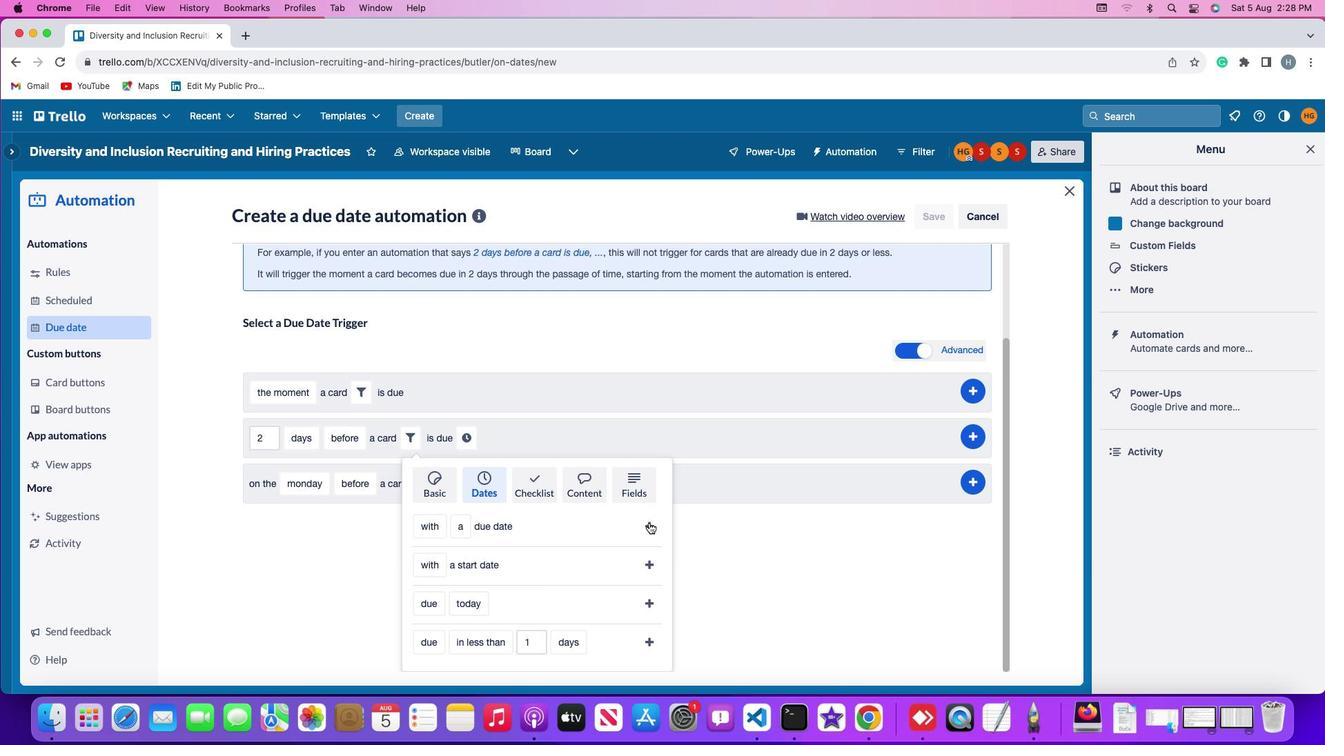 
Action: Mouse pressed left at (649, 522)
Screenshot: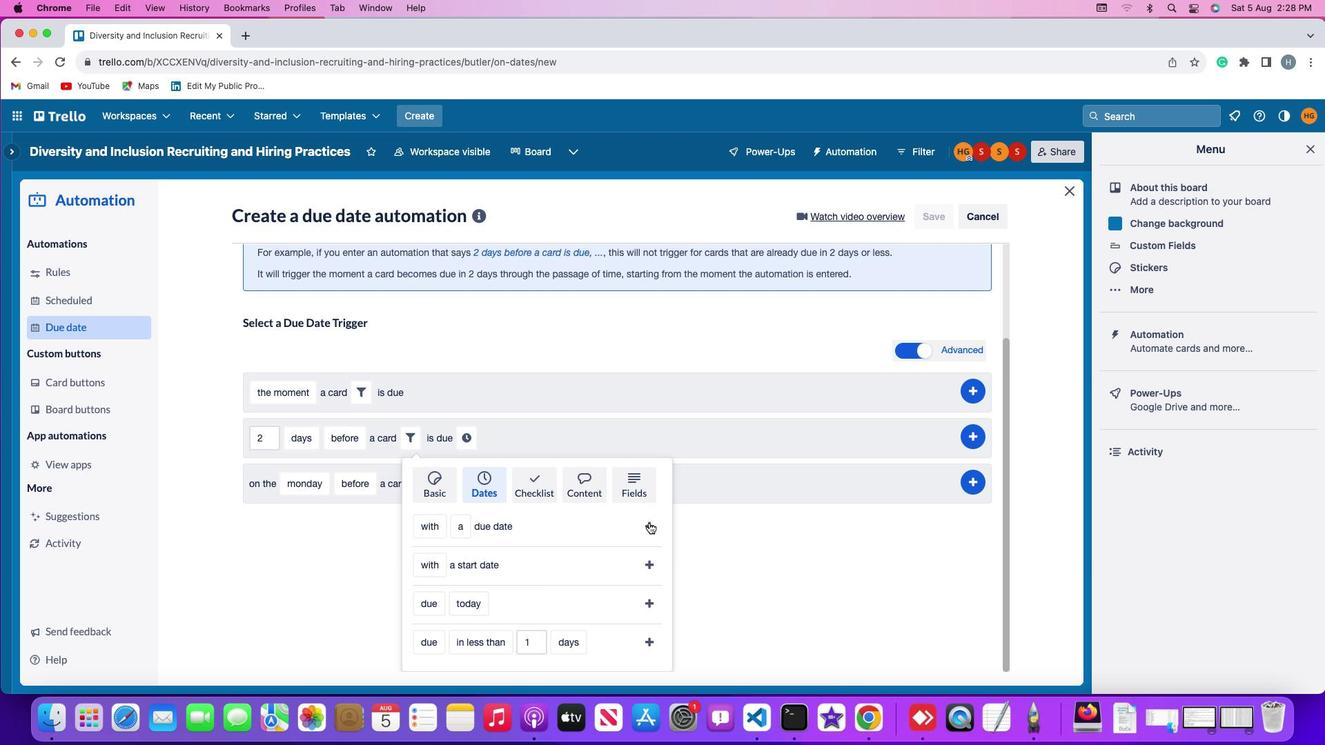 
Action: Mouse moved to (569, 555)
Screenshot: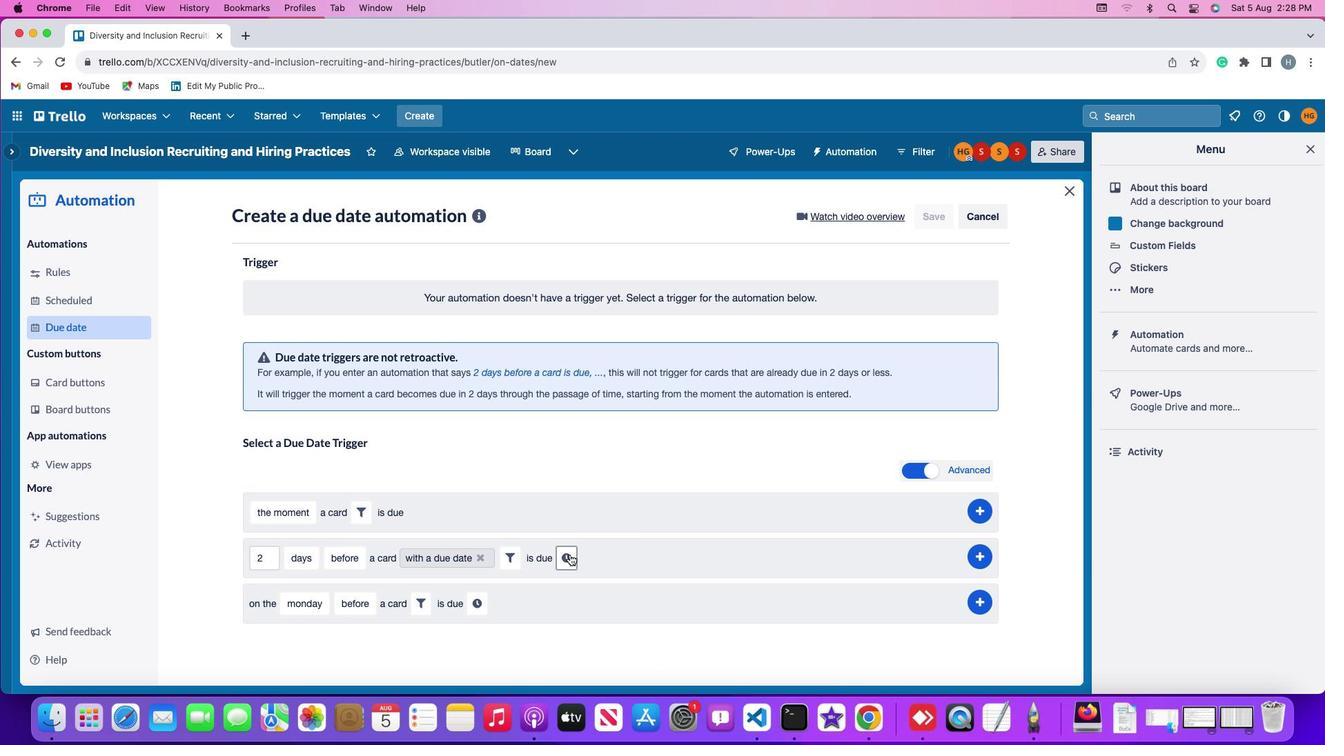 
Action: Mouse pressed left at (569, 555)
Screenshot: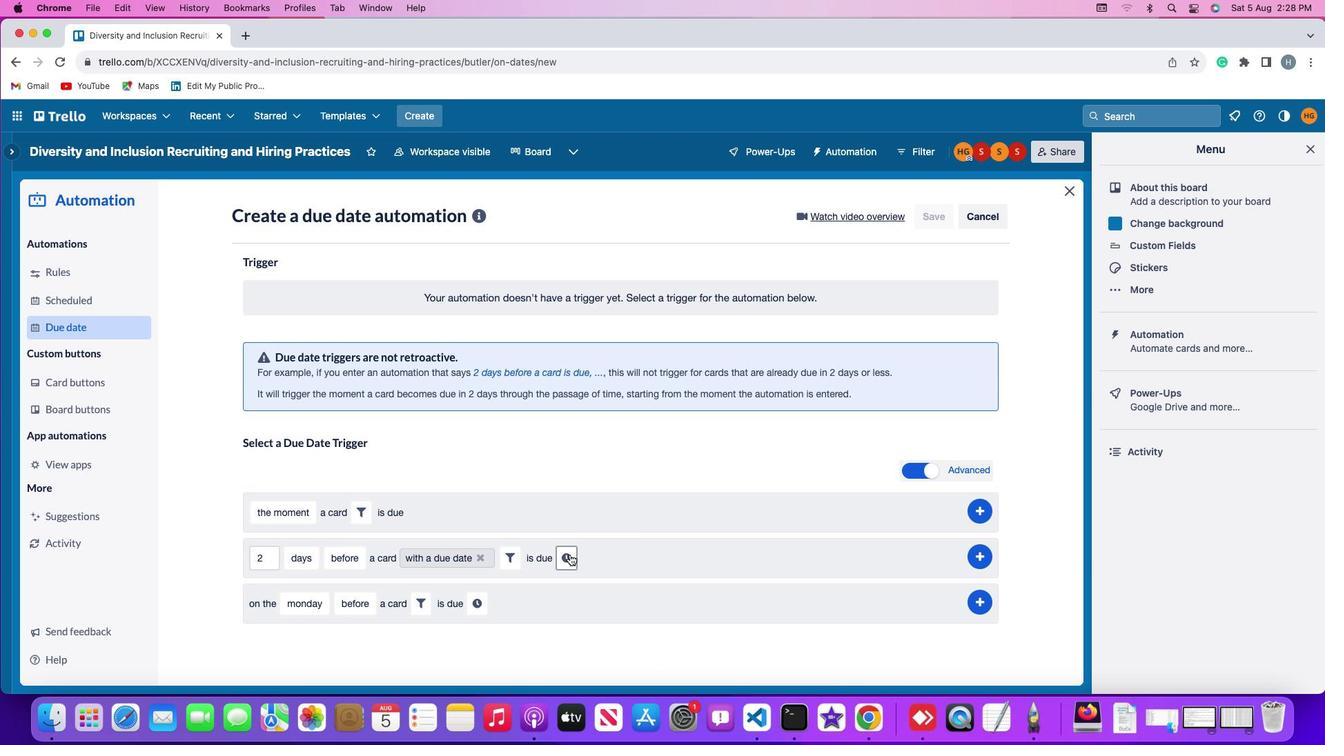 
Action: Mouse moved to (592, 557)
Screenshot: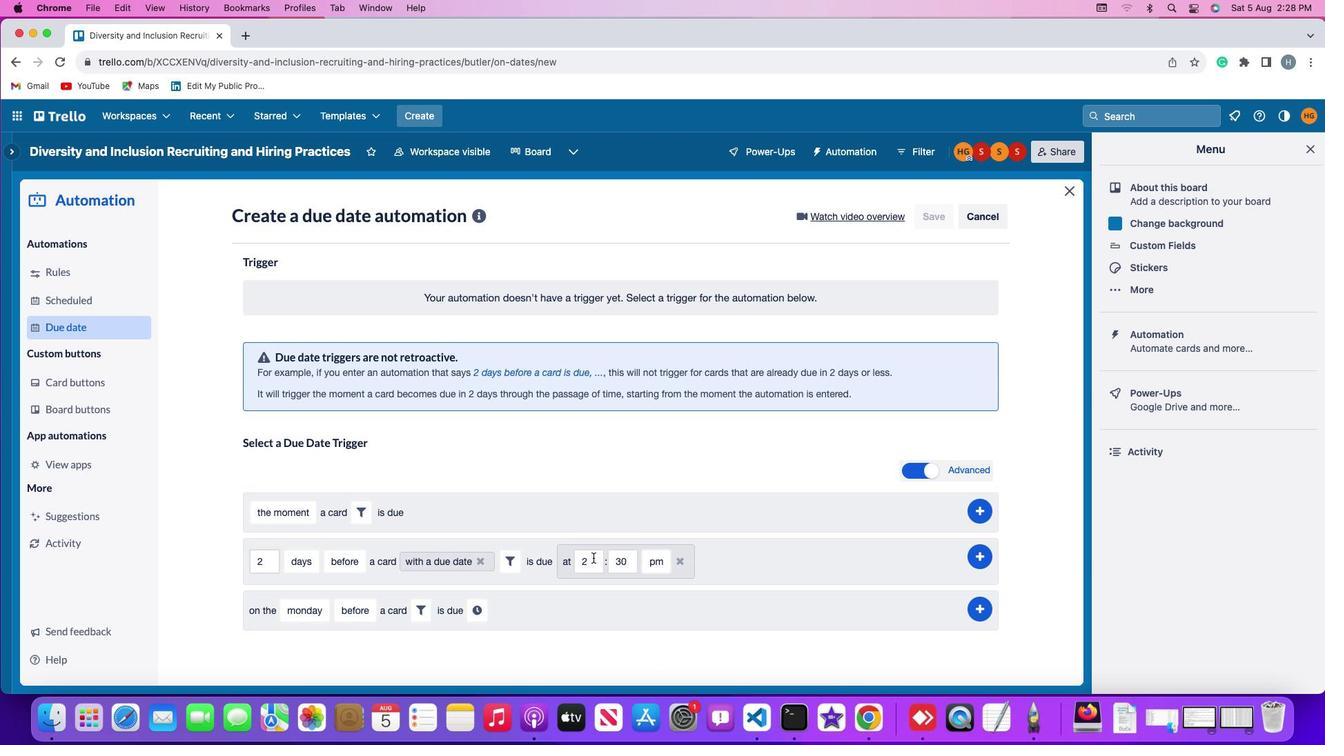 
Action: Mouse pressed left at (592, 557)
Screenshot: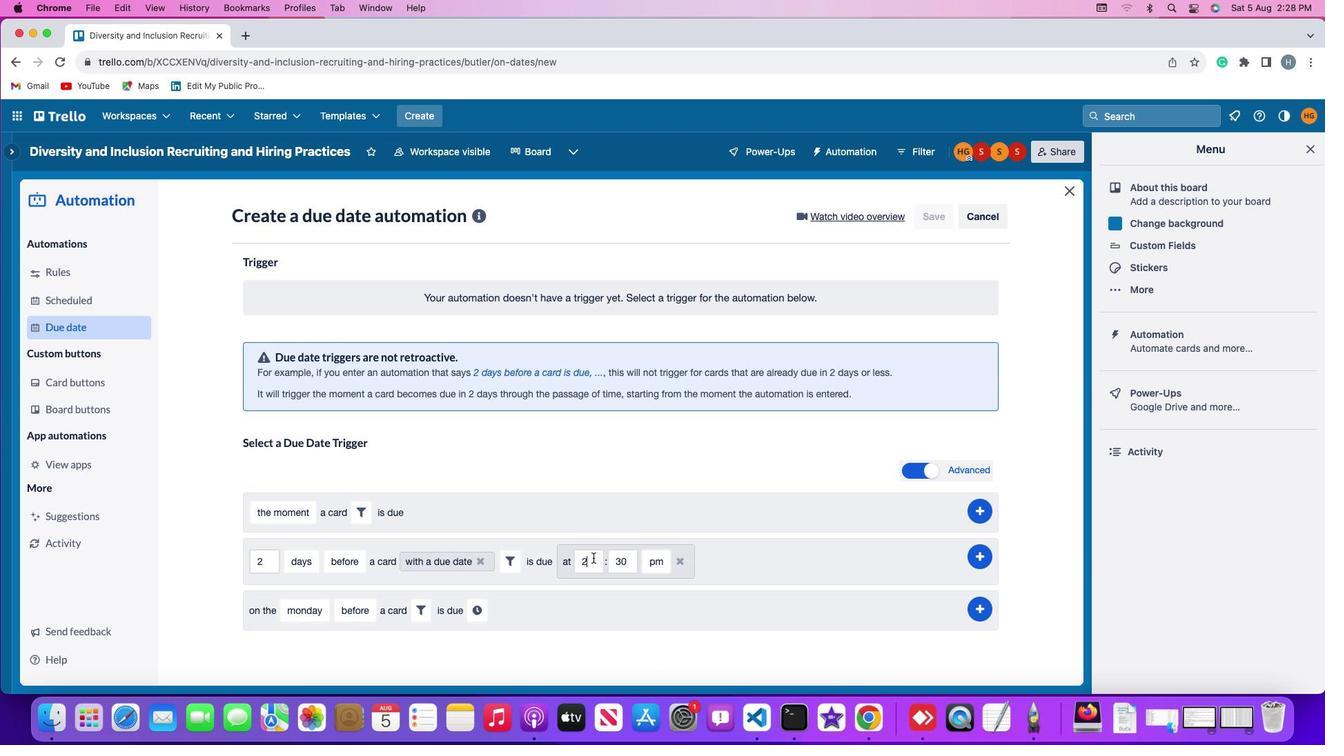 
Action: Mouse moved to (592, 557)
Screenshot: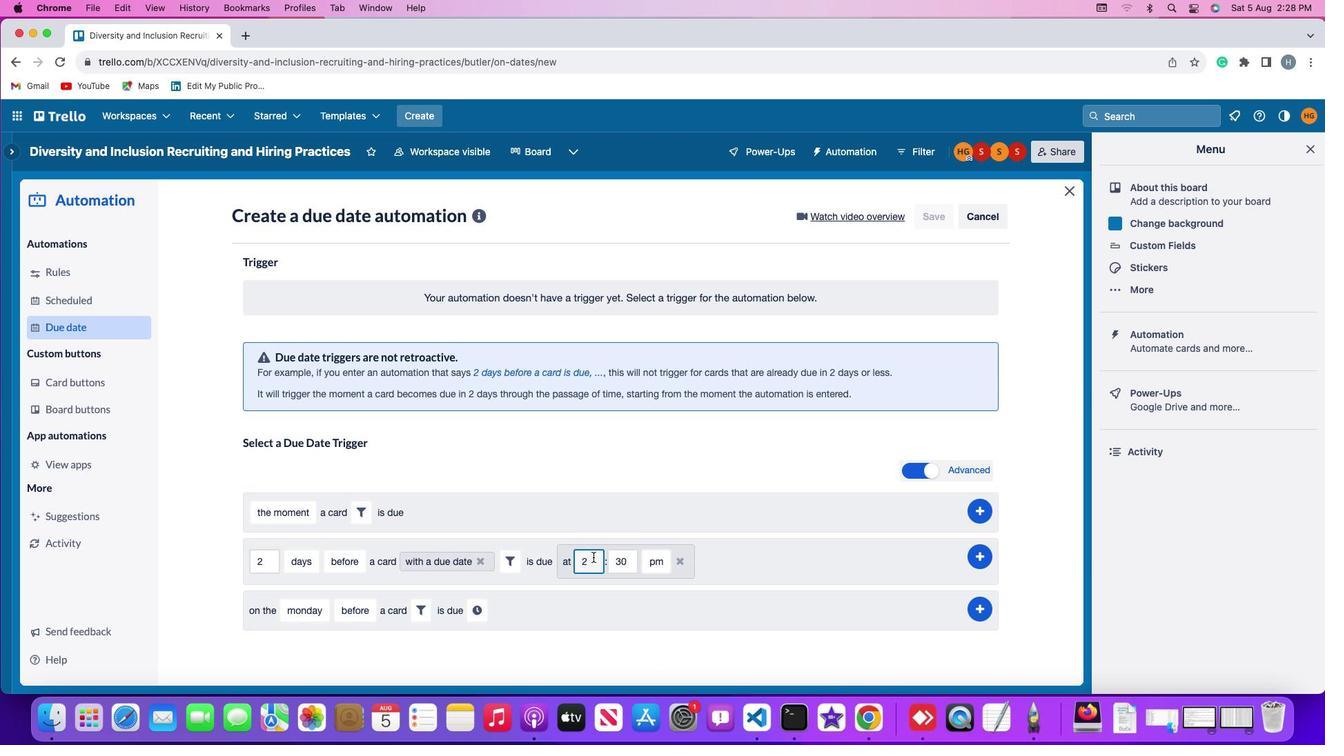 
Action: Key pressed Key.backspace
Screenshot: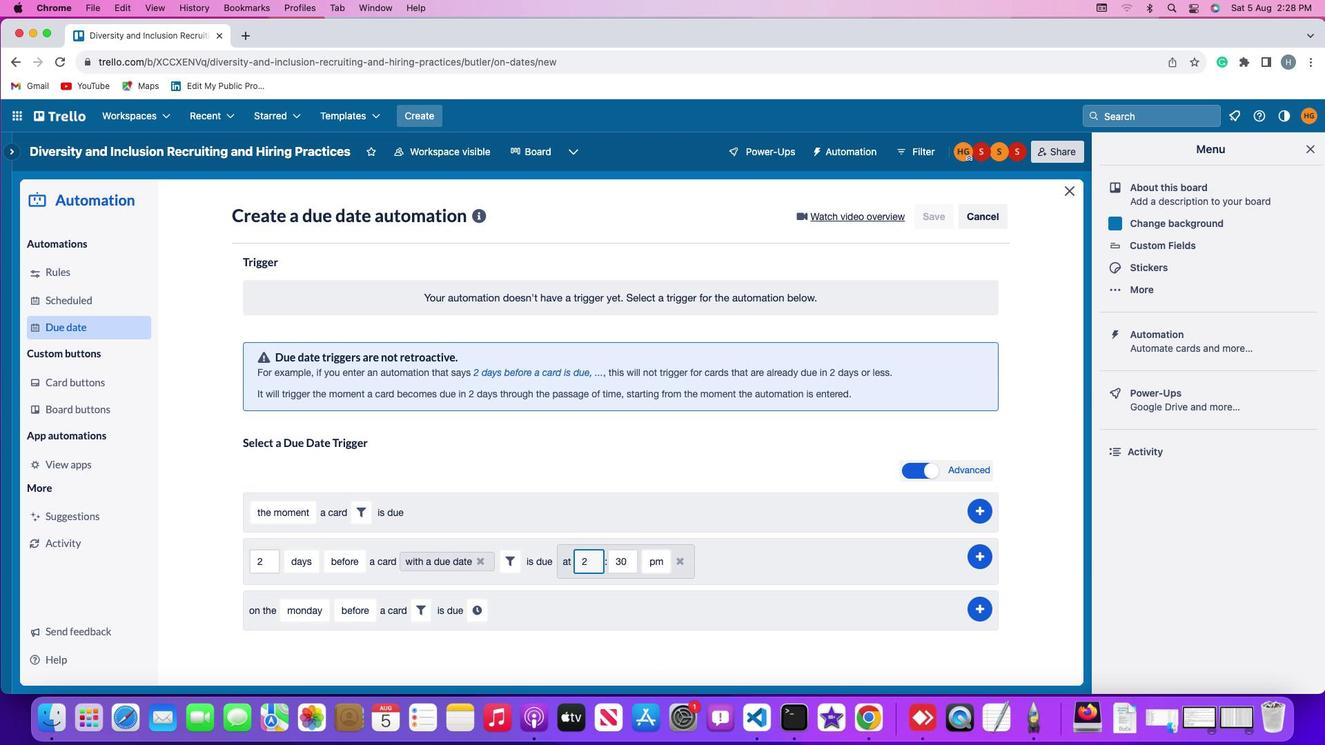 
Action: Mouse moved to (592, 557)
Screenshot: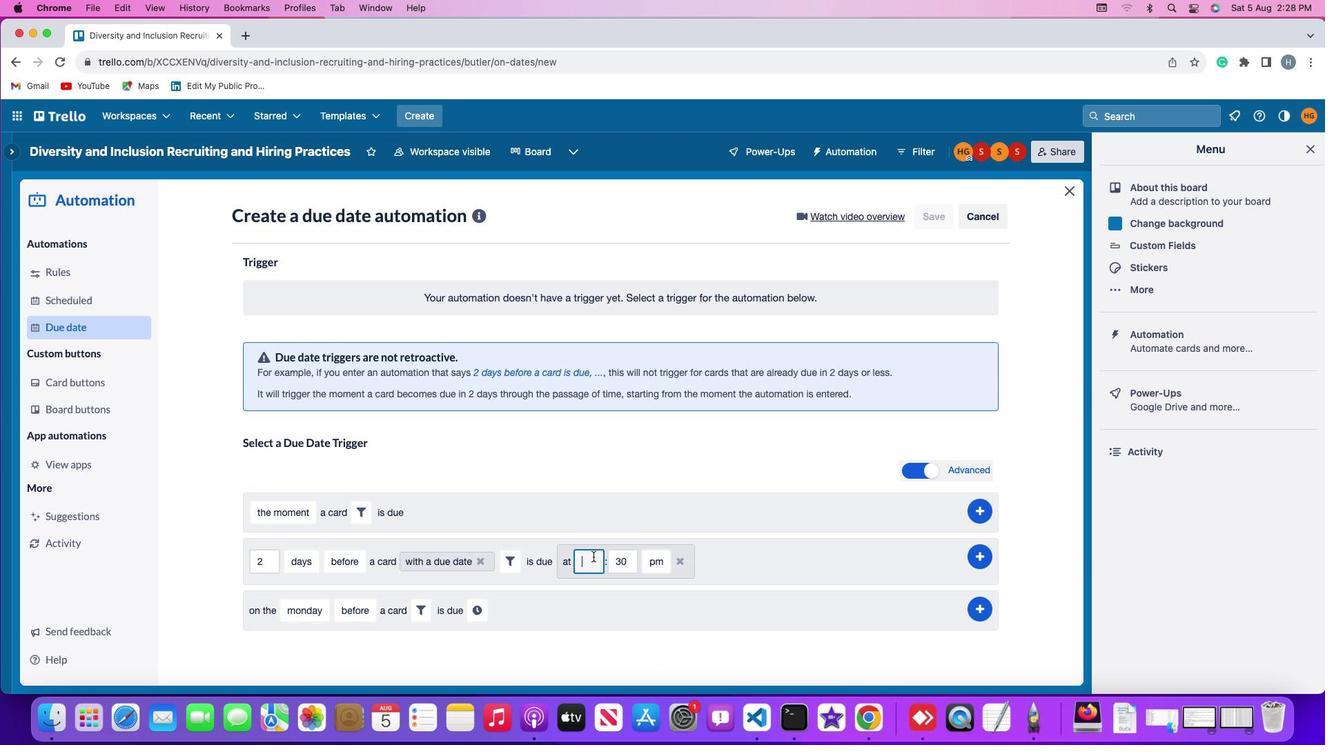 
Action: Key pressed '1''1'
Screenshot: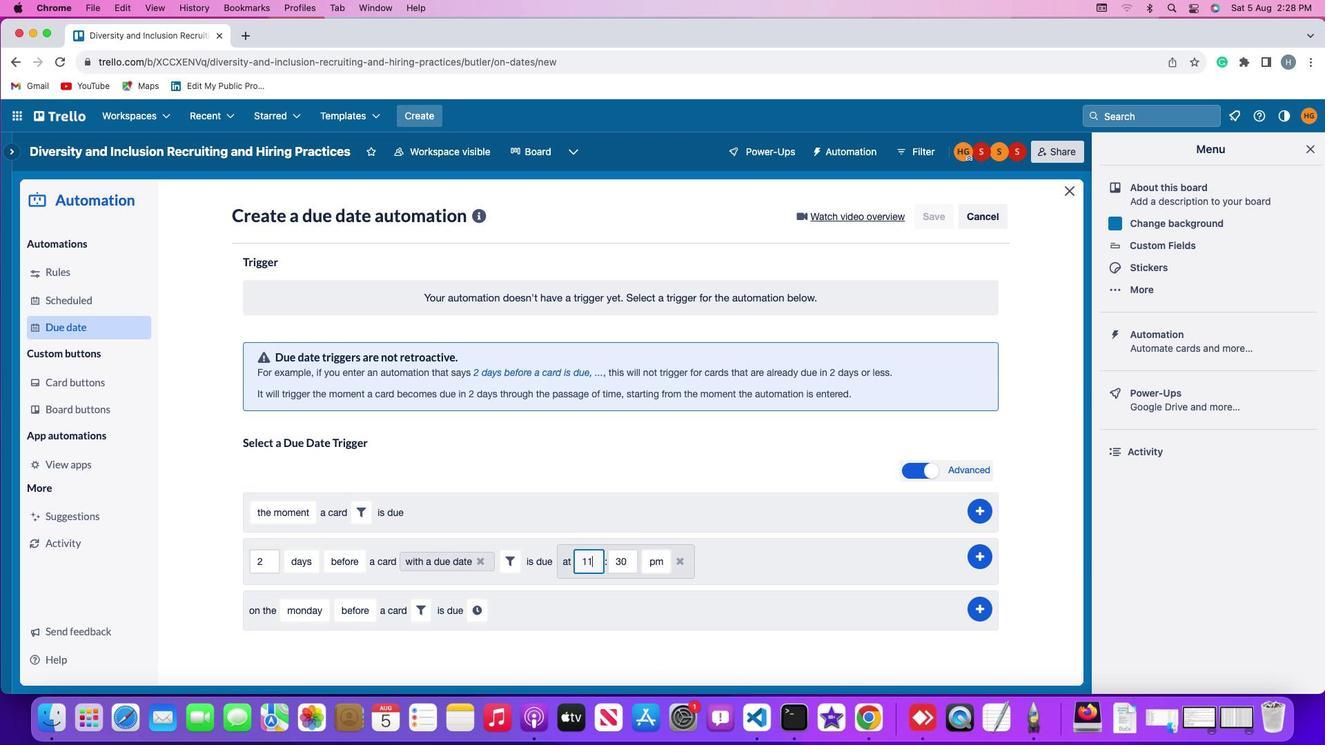
Action: Mouse moved to (629, 558)
Screenshot: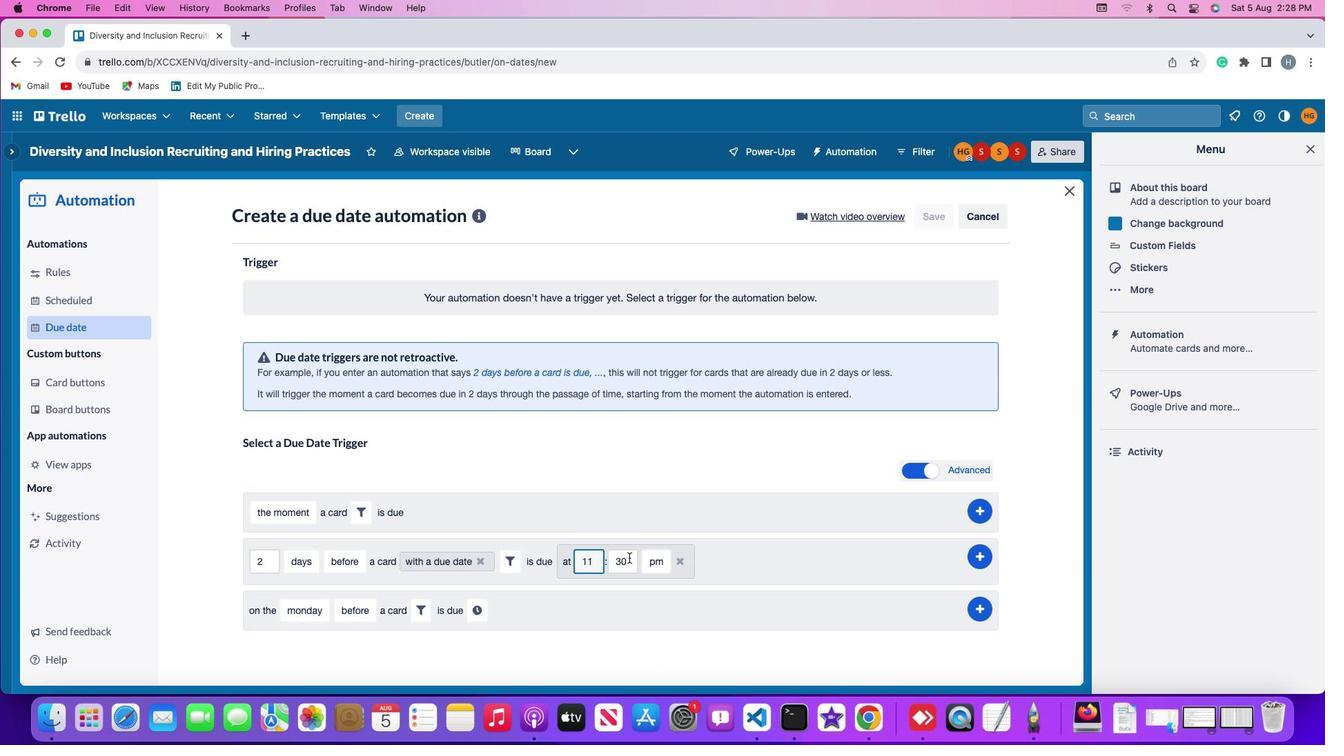 
Action: Mouse pressed left at (629, 558)
Screenshot: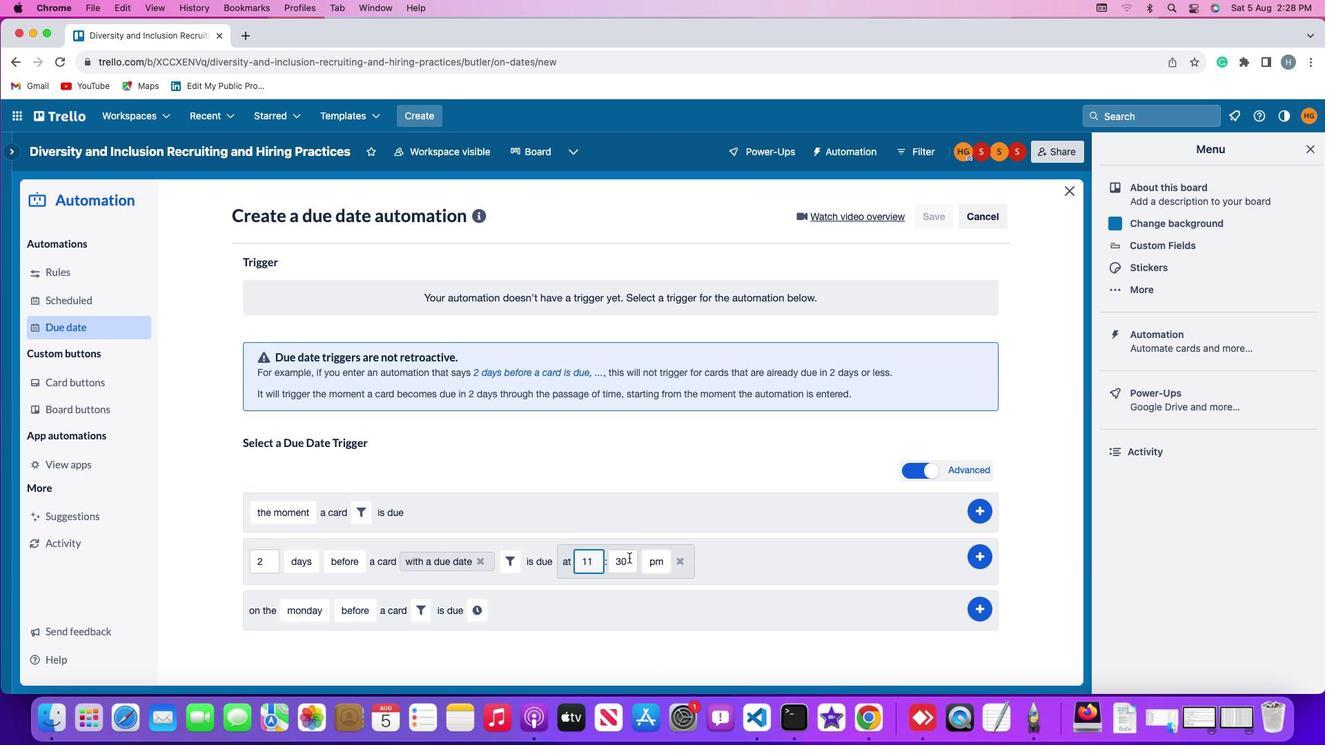 
Action: Key pressed '0''0'Key.backspaceKey.backspaceKey.backspaceKey.backspaceKey.backspaceKey.backspace'0''0'
Screenshot: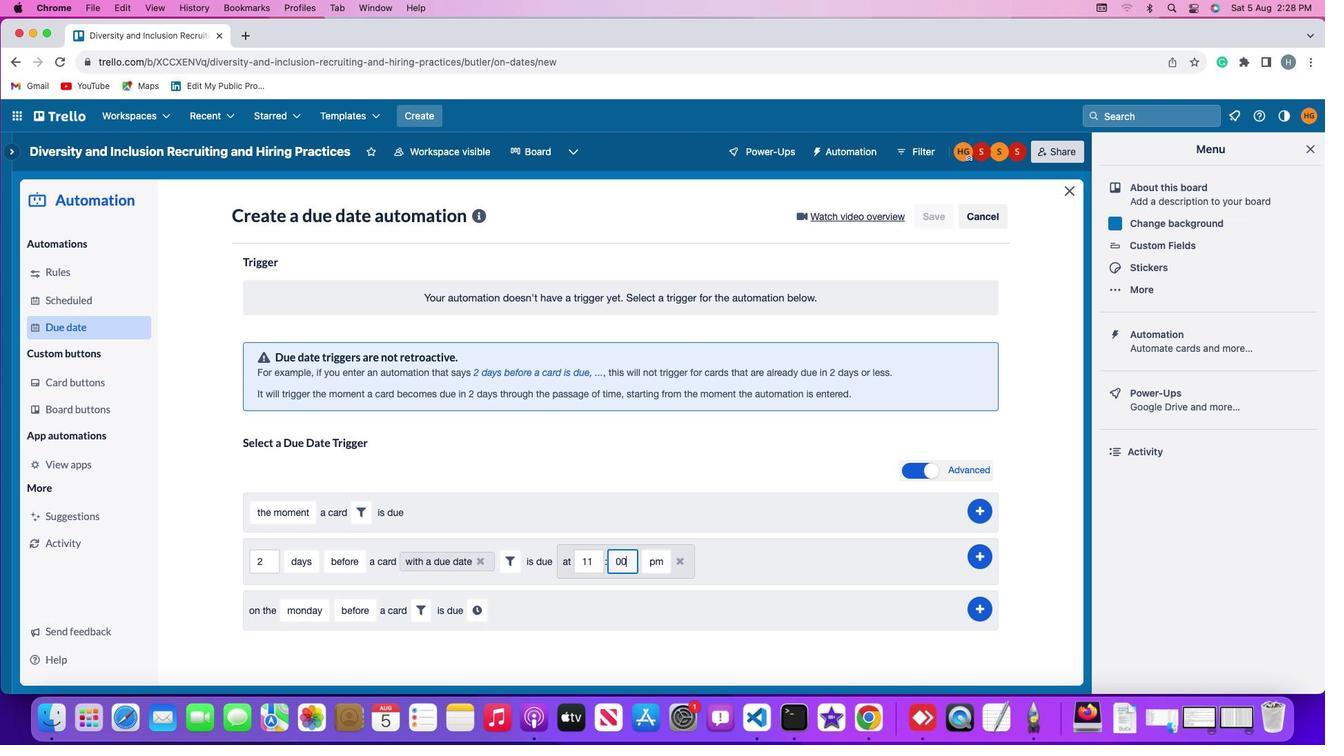 
Action: Mouse moved to (656, 558)
Screenshot: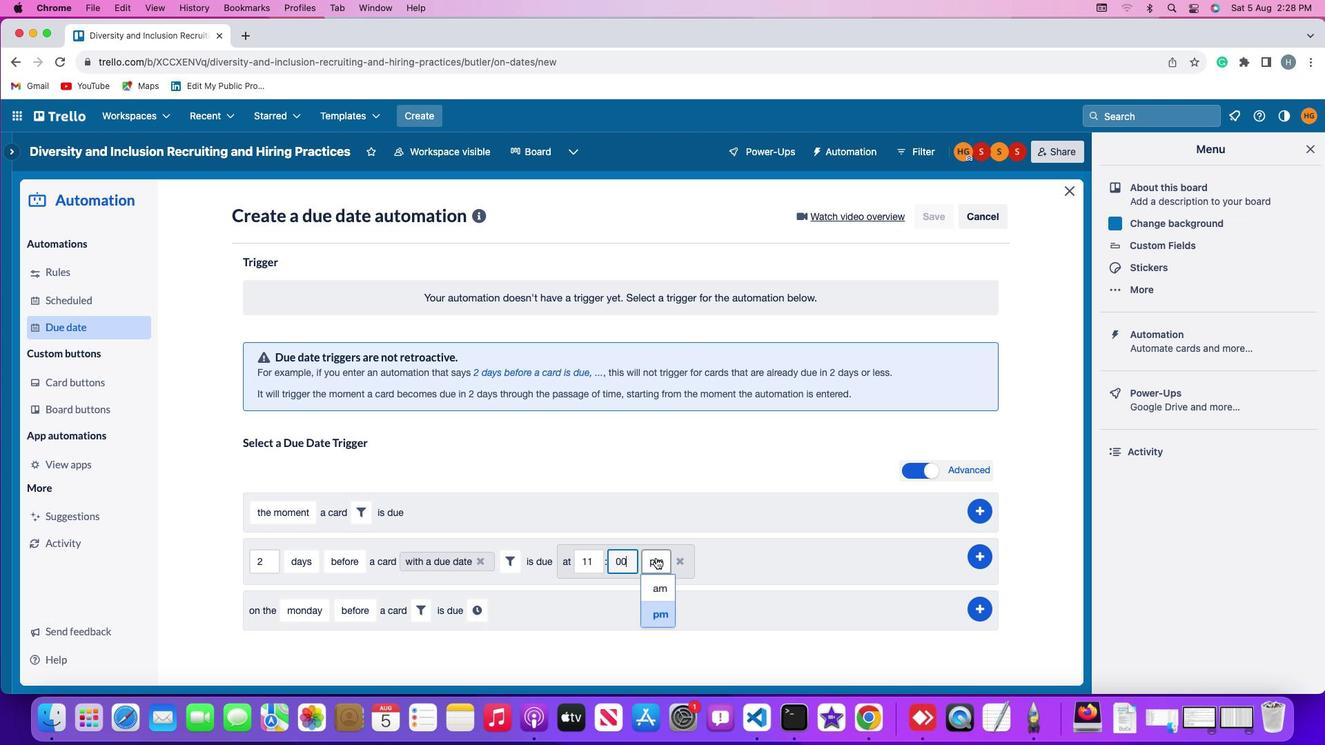 
Action: Mouse pressed left at (656, 558)
Screenshot: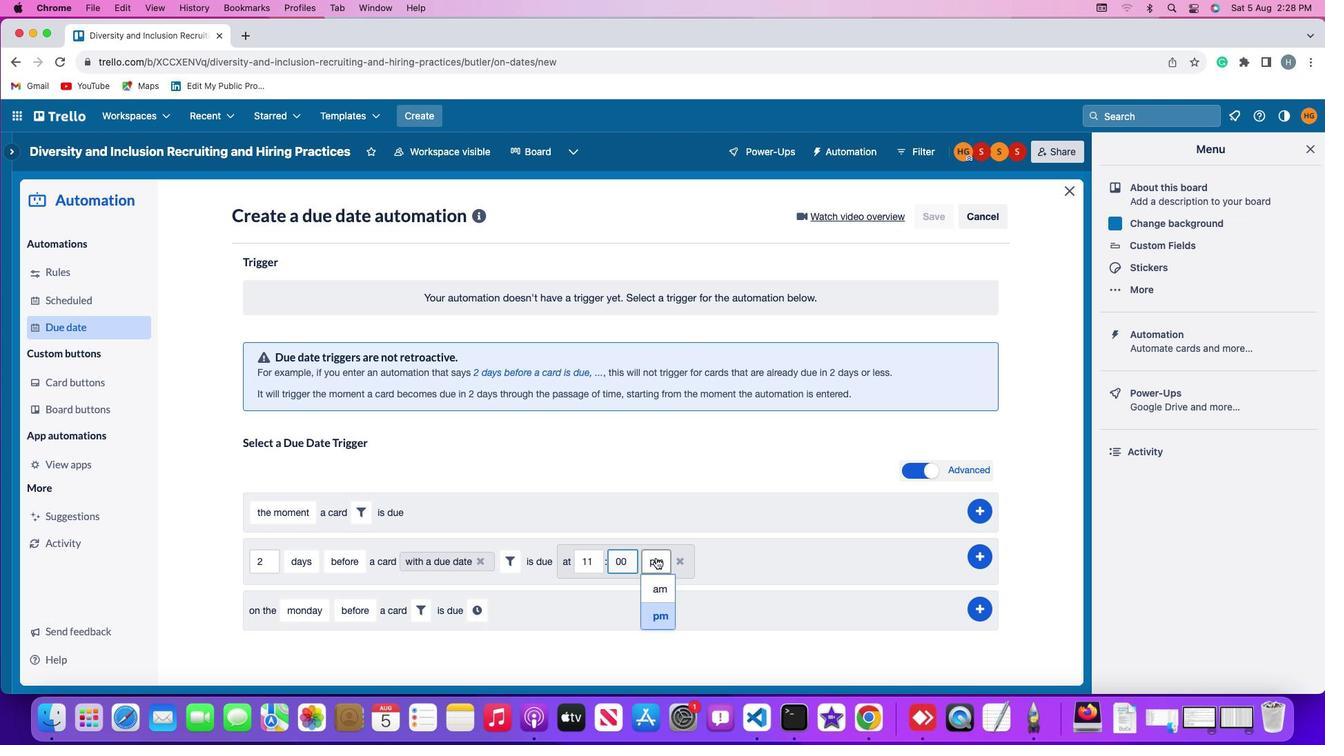 
Action: Mouse moved to (658, 586)
Screenshot: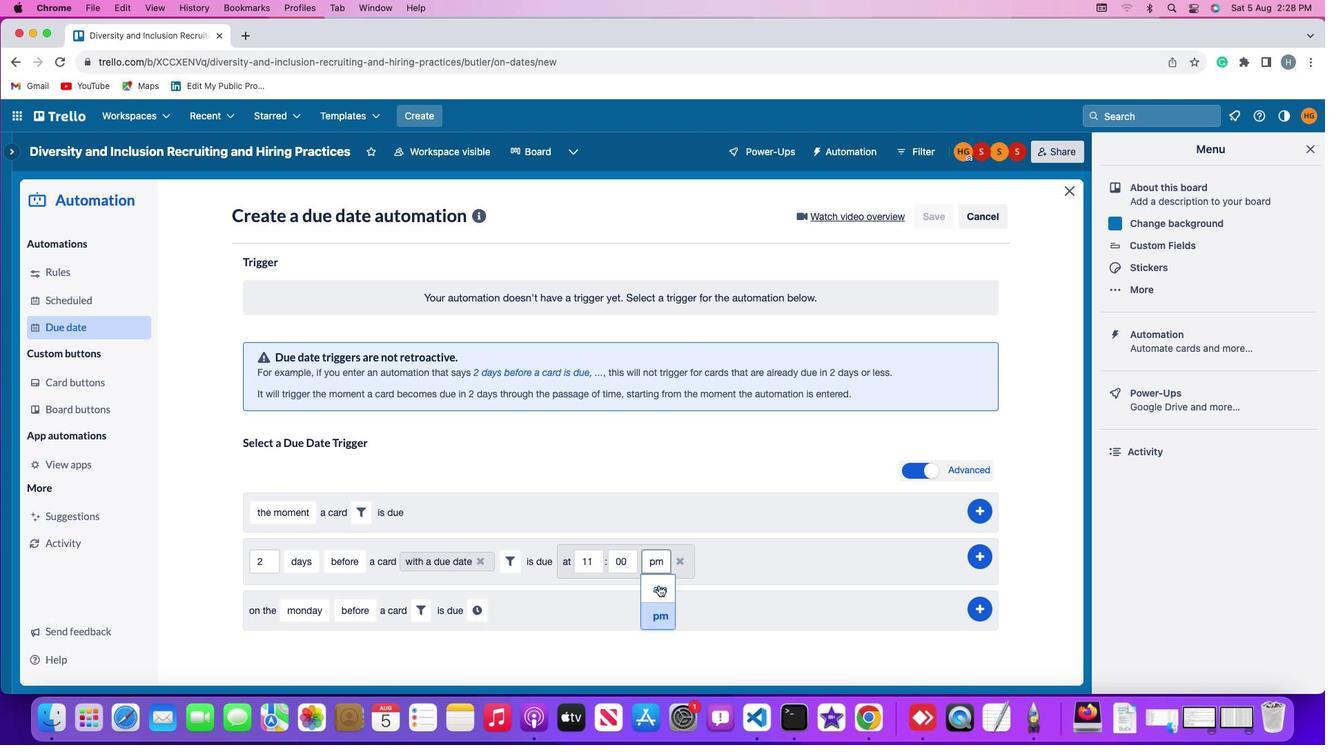 
Action: Mouse pressed left at (658, 586)
Screenshot: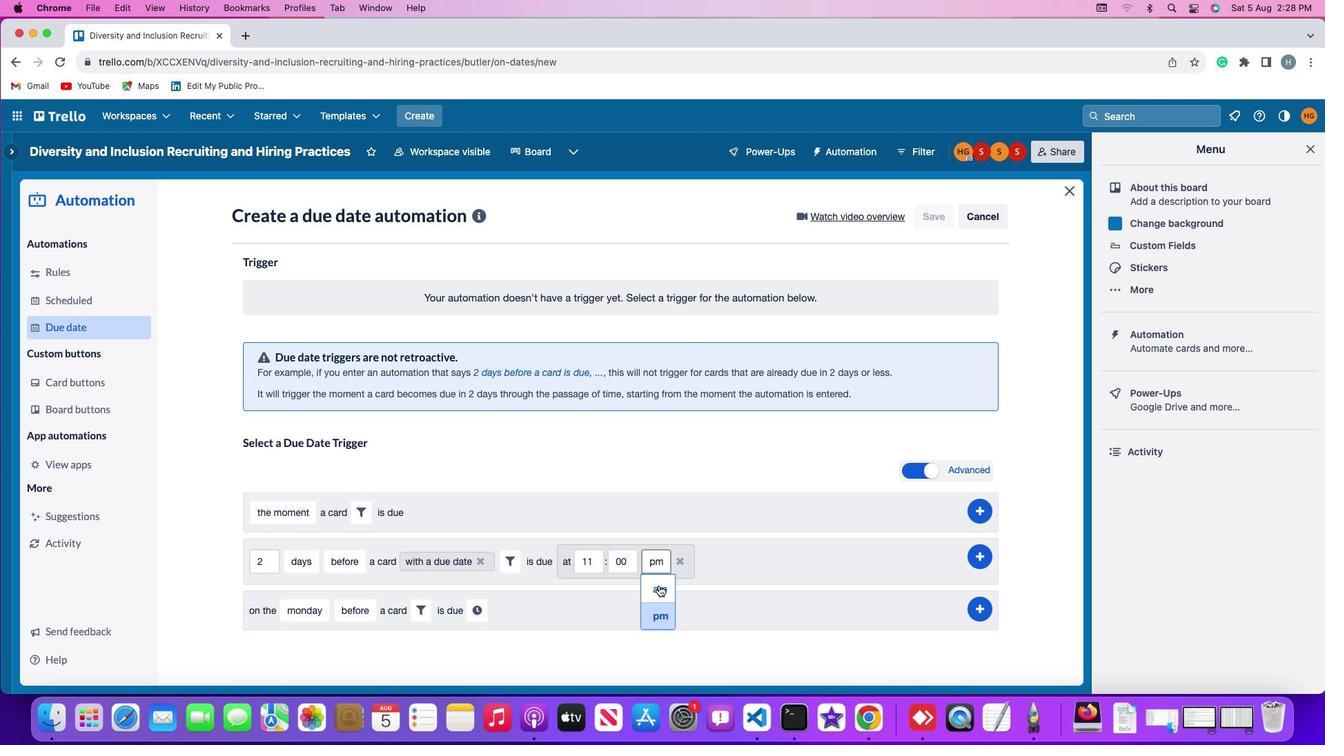 
Action: Mouse moved to (980, 554)
Screenshot: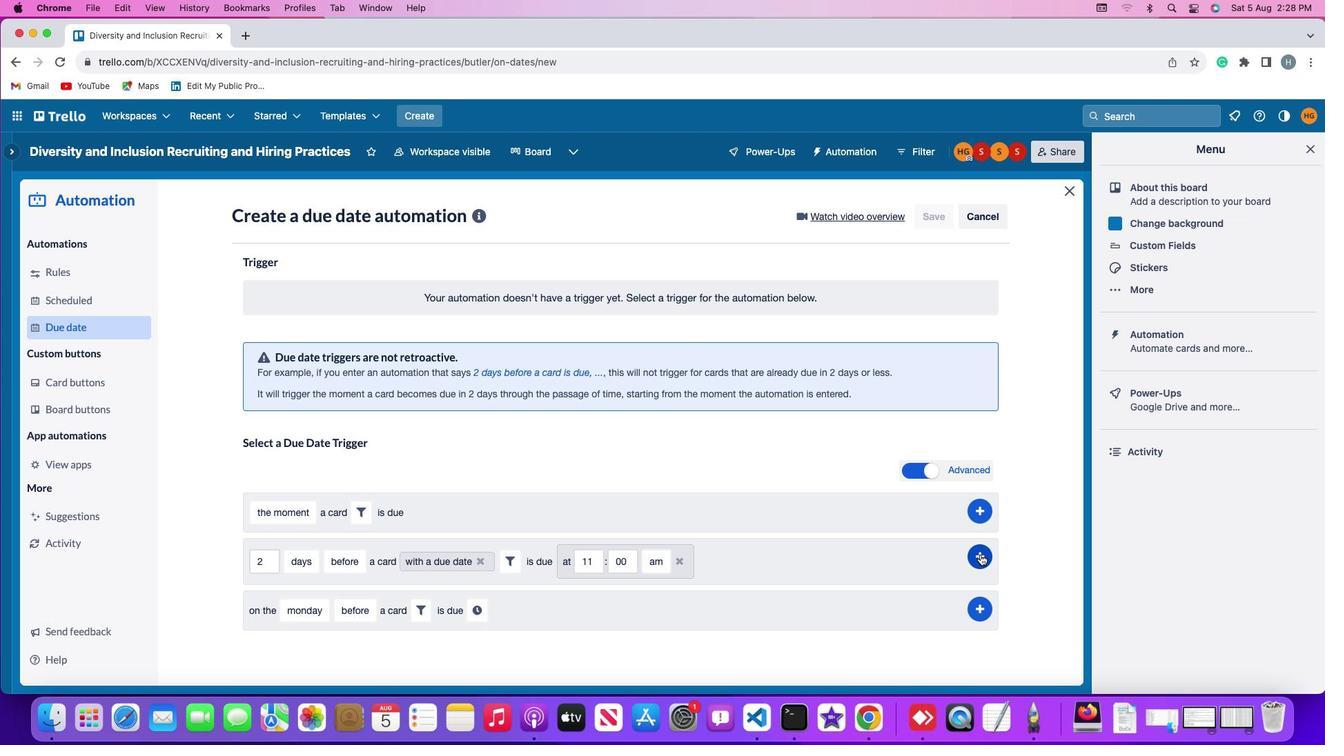 
Action: Mouse pressed left at (980, 554)
Screenshot: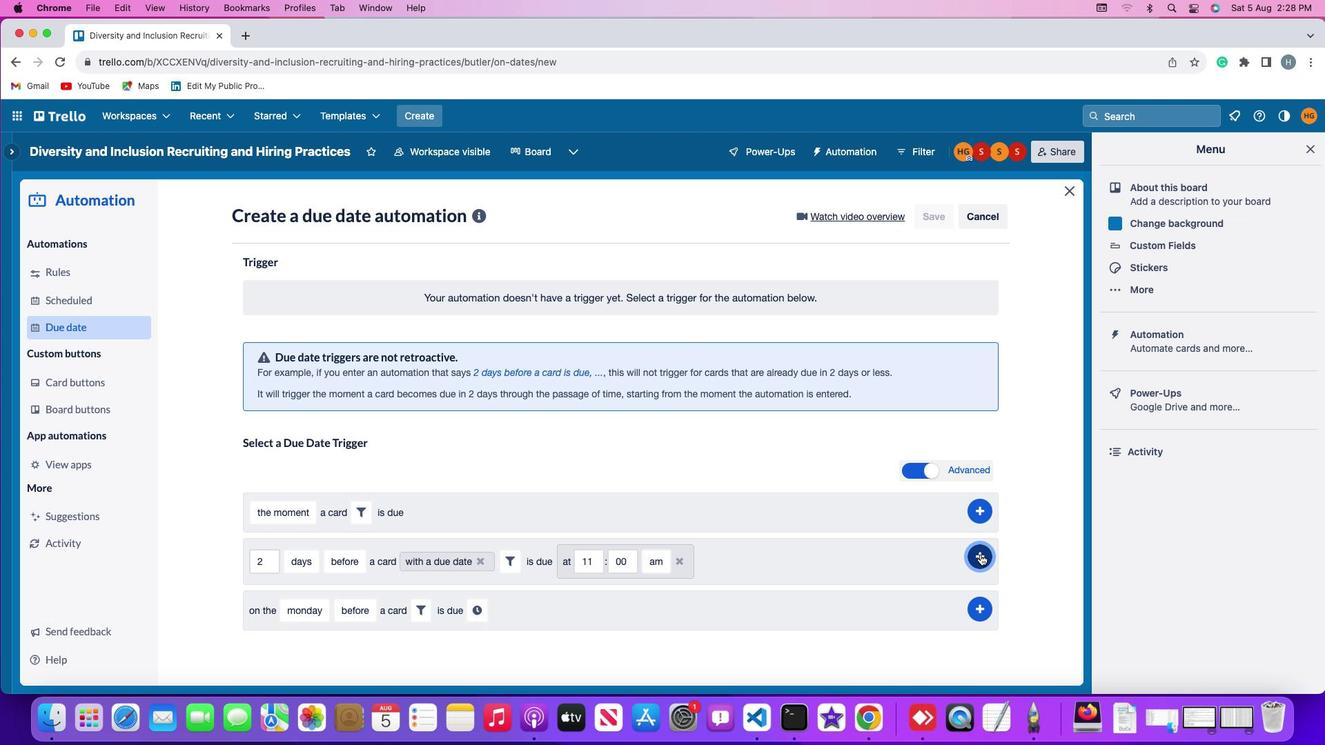 
Action: Mouse moved to (1017, 411)
Screenshot: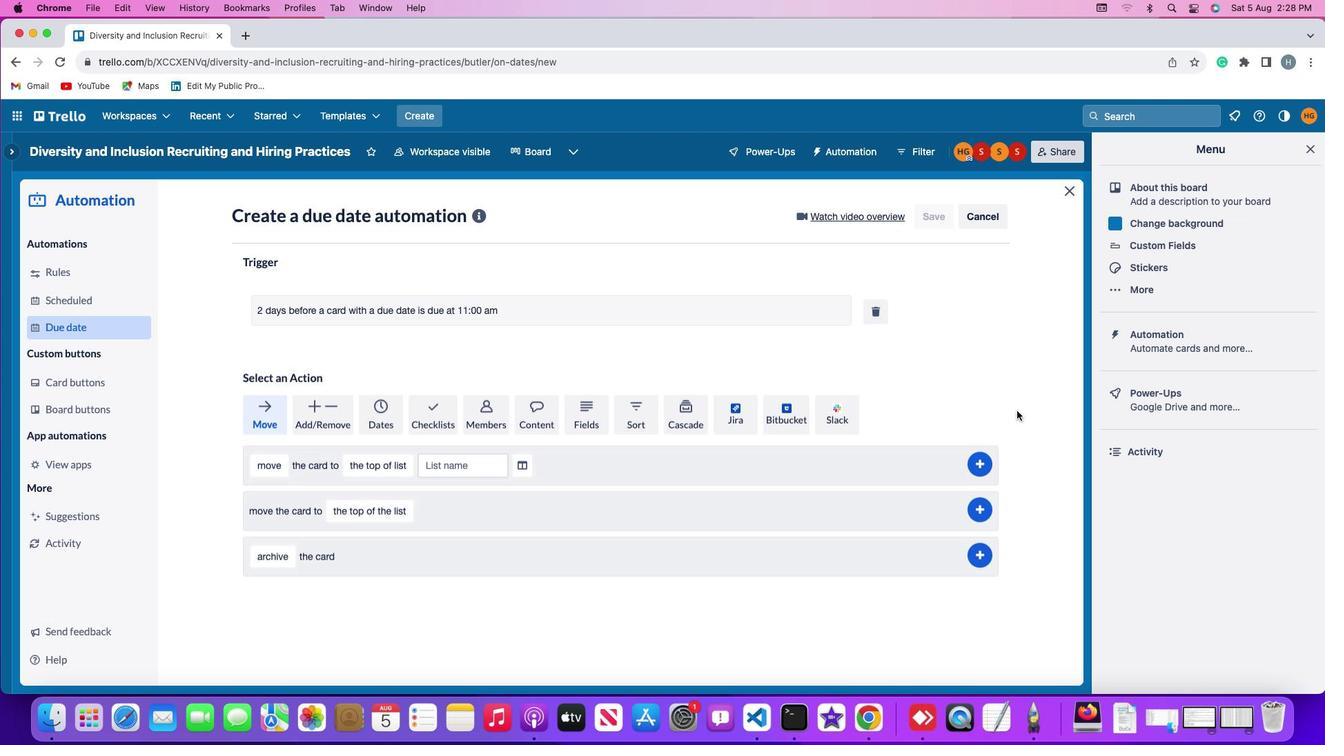 
